 Task: Create new customer invoice with Date Opened: 31-May-23, Select Customer: Molly's Variety Store, Terms: Net 15. Make invoice entry for item-1 with Date: 31-May-23, Description: Ikem Collection Kafe Igbo Decadent Kolanut & Cocoa Herbal Tea
, Income Account: Income:Sales, Quantity: 1, Unit Price: 9.29, Sales Tax: Y, Sales Tax Included: Y, Tax Table: Sales Tax. Post Invoice with Post Date: 31-May-23, Post to Accounts: Assets:Accounts Receivable. Pay / Process Payment with Transaction Date: 14-Jun-23, Amount: 9.29, Transfer Account: Checking Account. Go to 'Print Invoice'. Save a pdf copy of the invoice.
Action: Mouse moved to (137, 23)
Screenshot: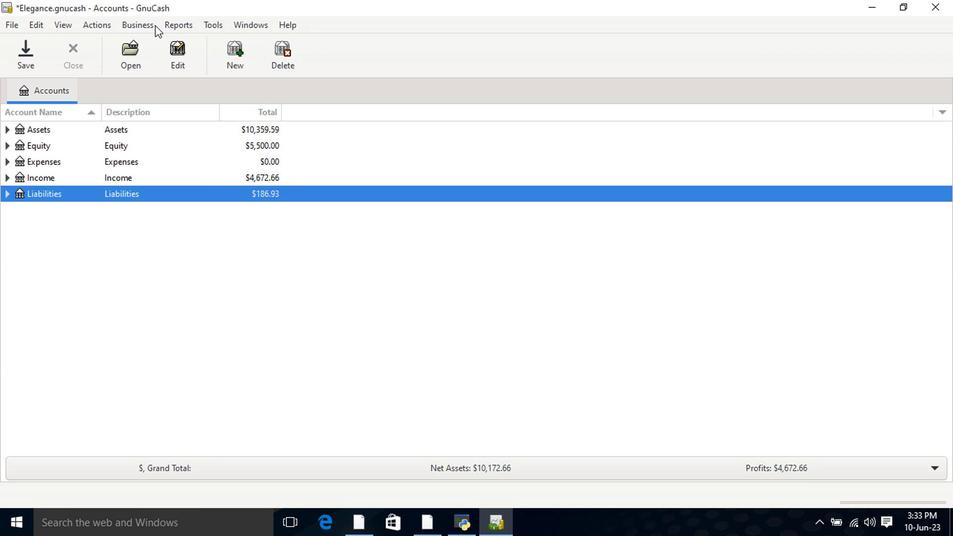 
Action: Mouse pressed left at (137, 23)
Screenshot: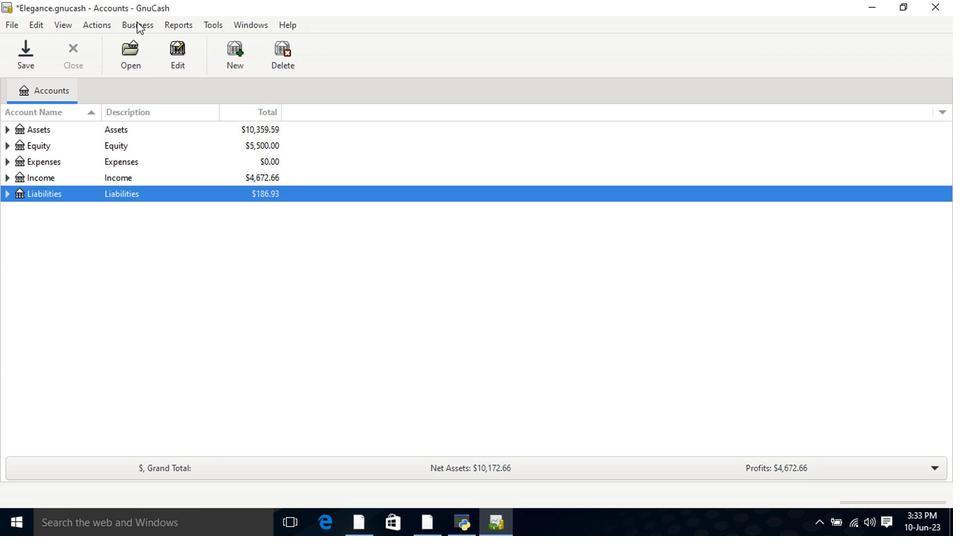 
Action: Mouse moved to (302, 96)
Screenshot: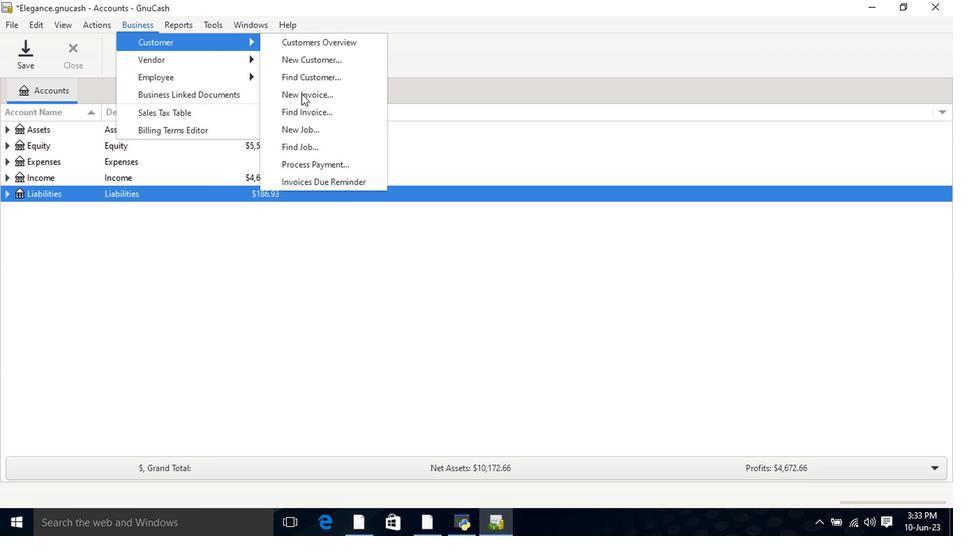 
Action: Mouse pressed left at (302, 96)
Screenshot: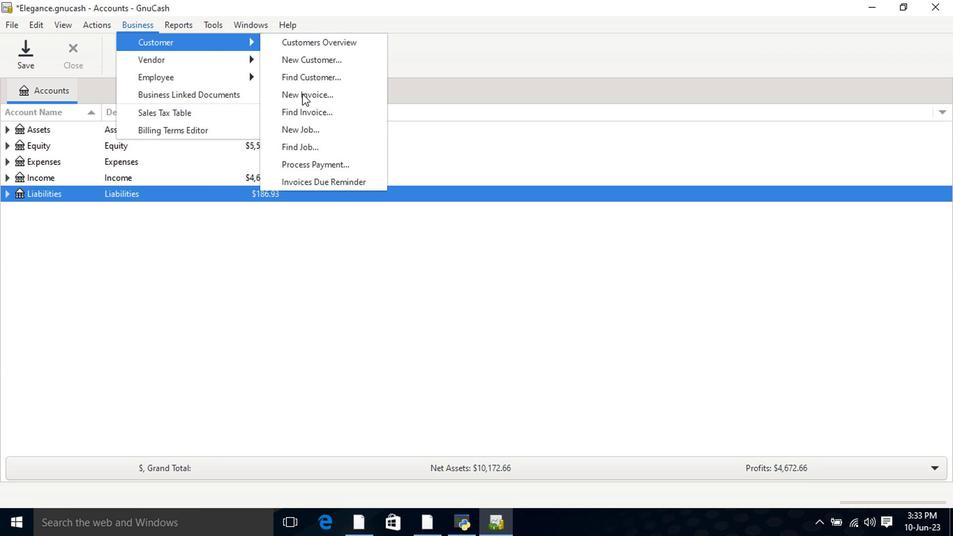 
Action: Mouse moved to (572, 217)
Screenshot: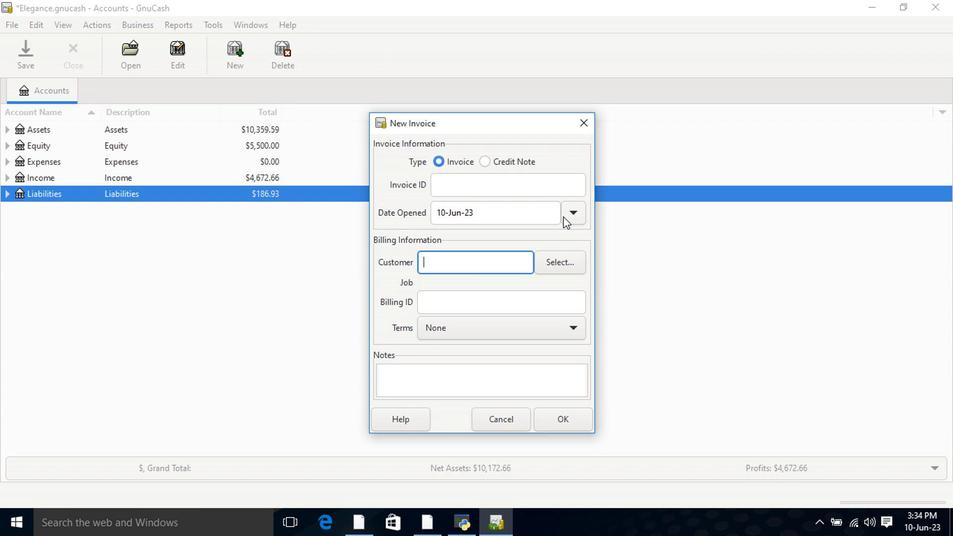 
Action: Mouse pressed left at (572, 217)
Screenshot: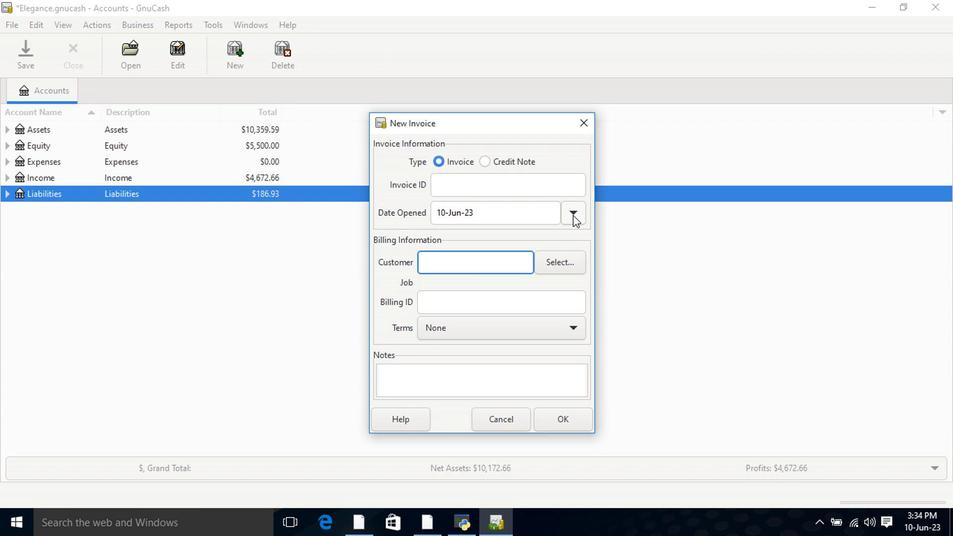 
Action: Mouse moved to (460, 233)
Screenshot: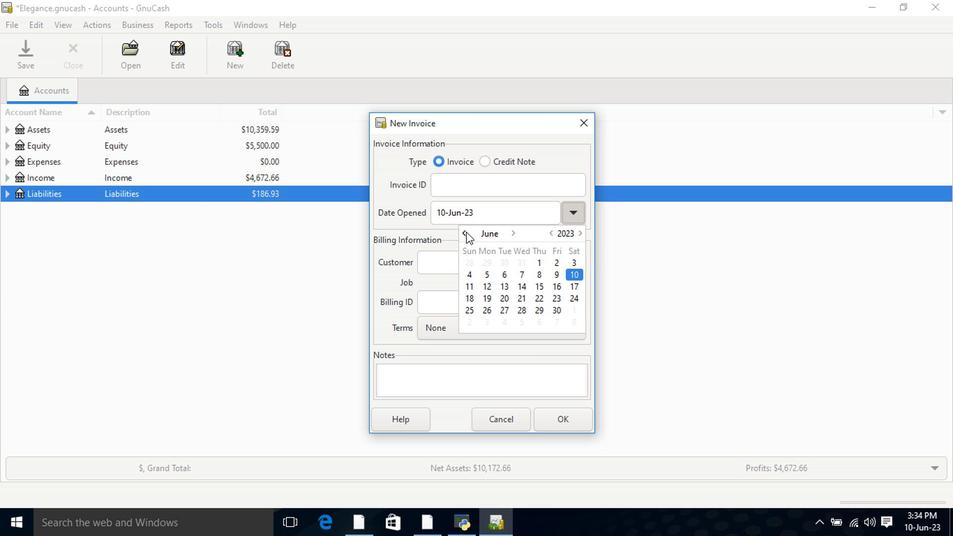 
Action: Mouse pressed left at (460, 233)
Screenshot: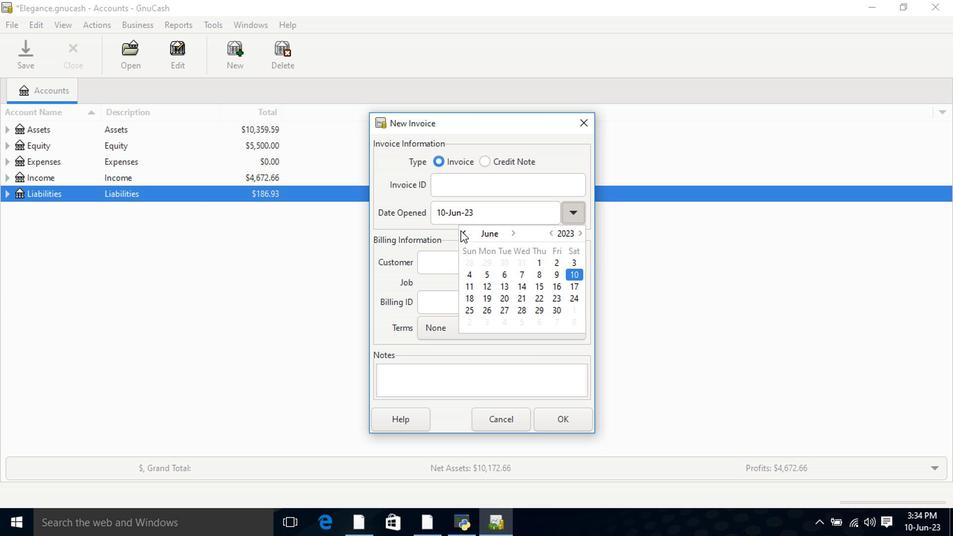 
Action: Mouse moved to (567, 212)
Screenshot: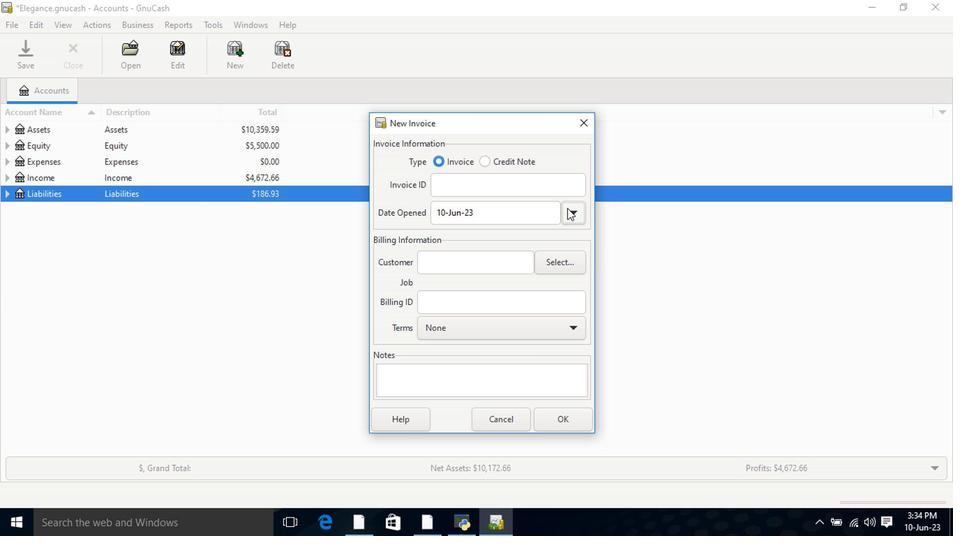 
Action: Mouse pressed left at (567, 212)
Screenshot: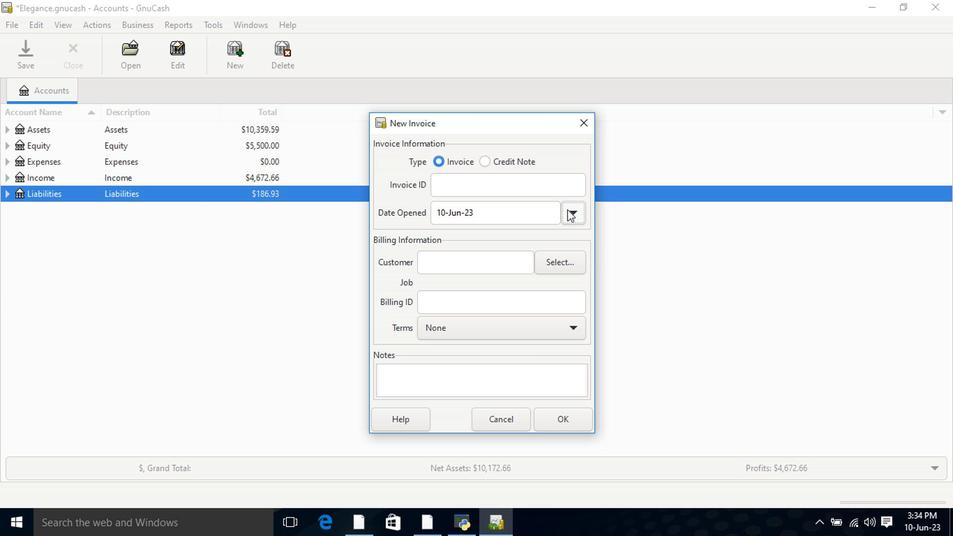 
Action: Mouse moved to (468, 239)
Screenshot: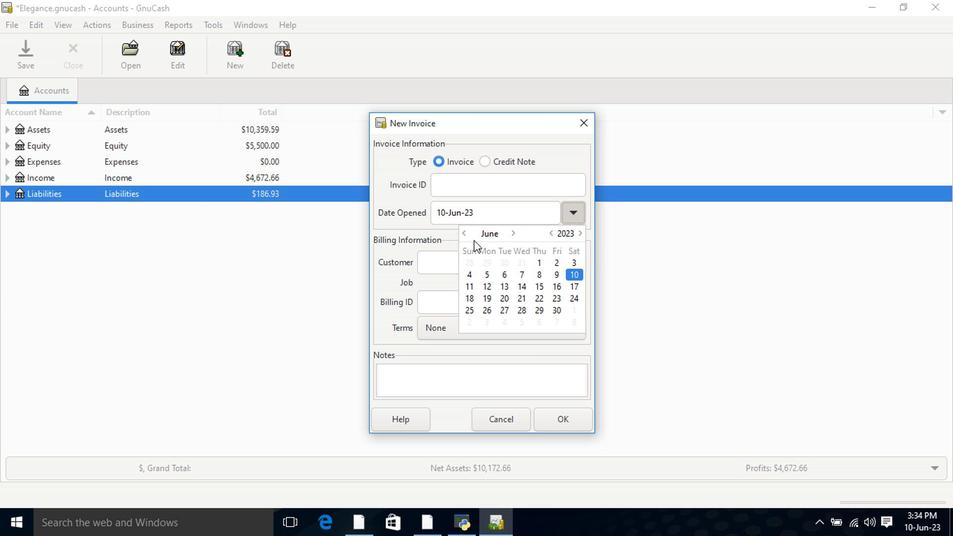 
Action: Mouse pressed left at (468, 239)
Screenshot: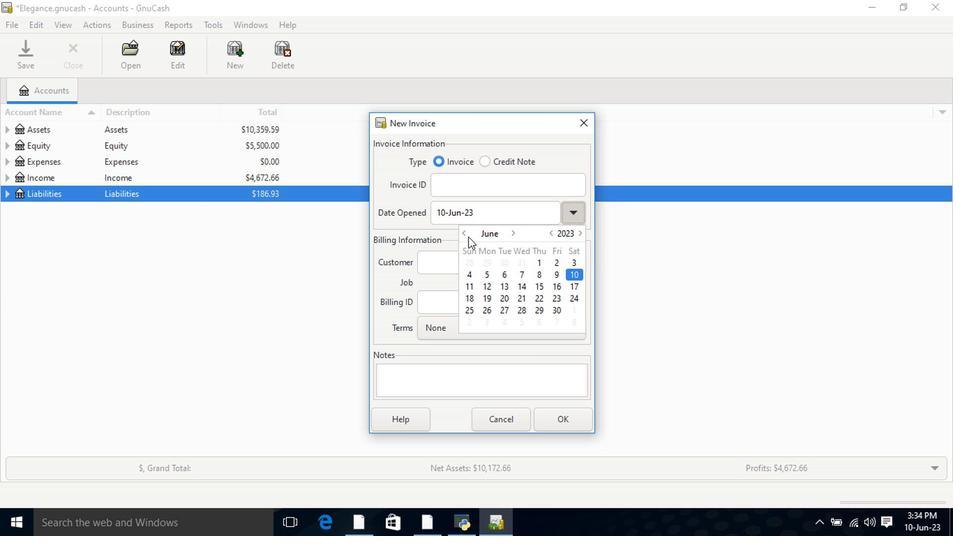 
Action: Mouse moved to (568, 217)
Screenshot: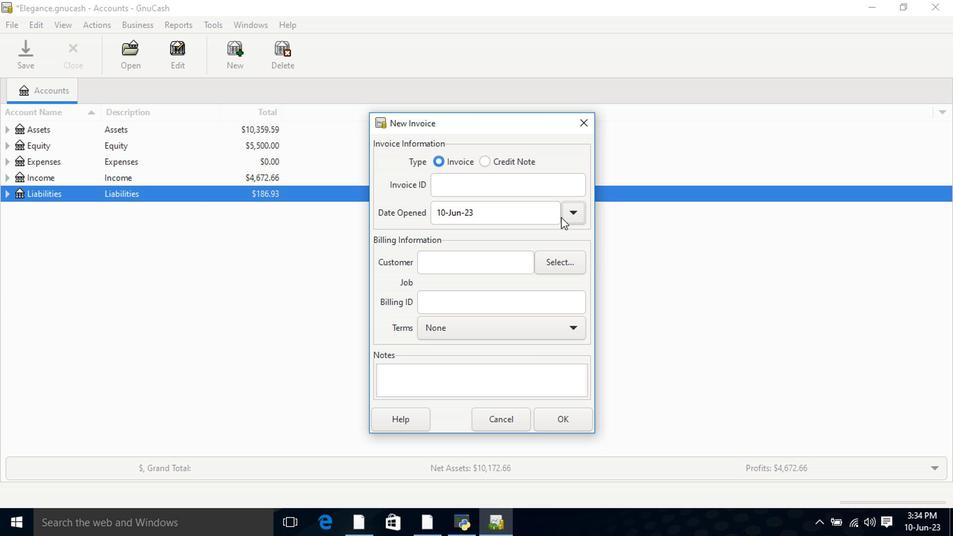 
Action: Mouse pressed left at (568, 217)
Screenshot: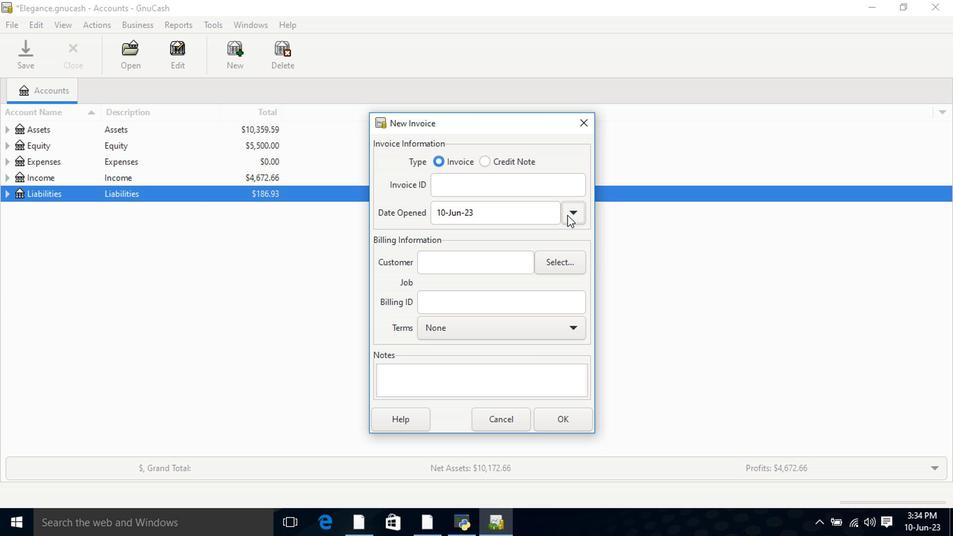 
Action: Mouse moved to (465, 239)
Screenshot: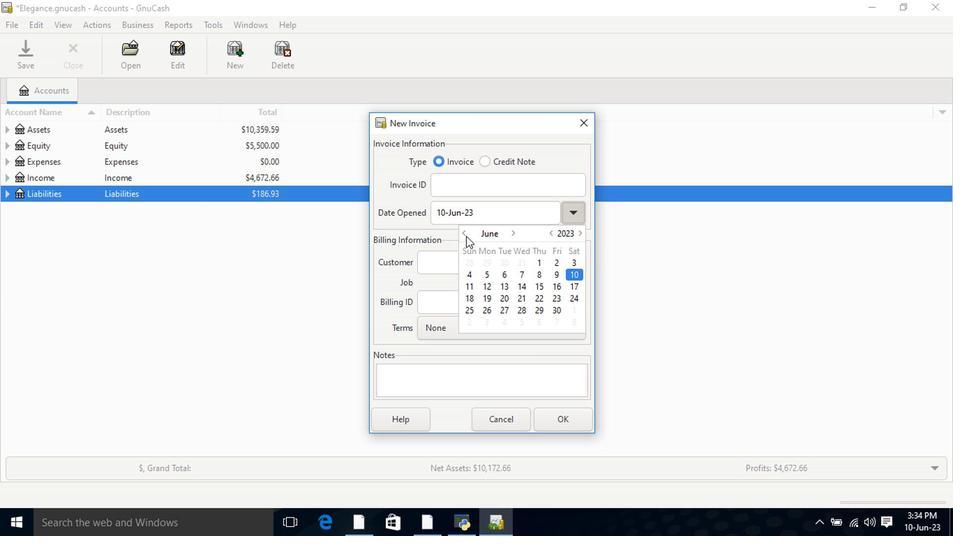 
Action: Mouse pressed left at (465, 239)
Screenshot: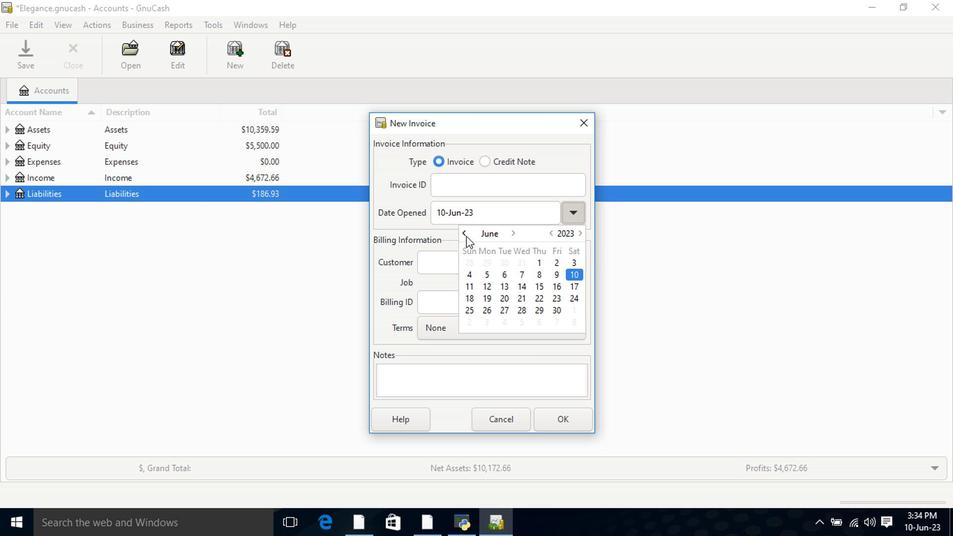 
Action: Mouse moved to (524, 315)
Screenshot: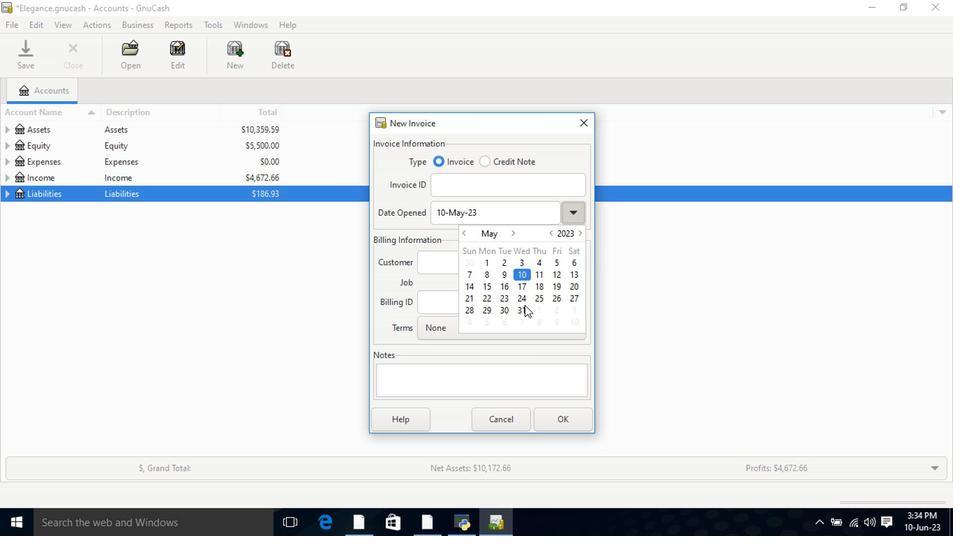 
Action: Mouse pressed left at (524, 315)
Screenshot: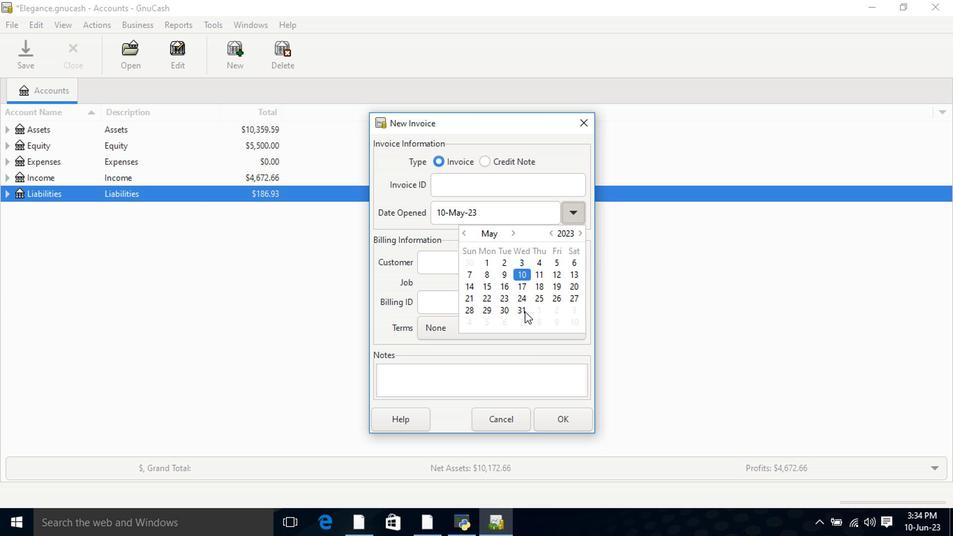 
Action: Mouse pressed left at (524, 315)
Screenshot: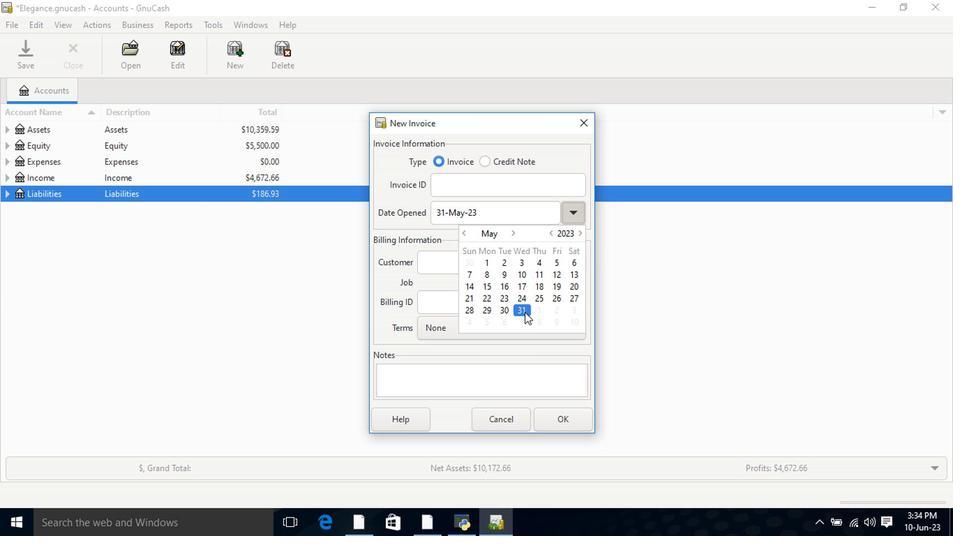 
Action: Mouse moved to (485, 275)
Screenshot: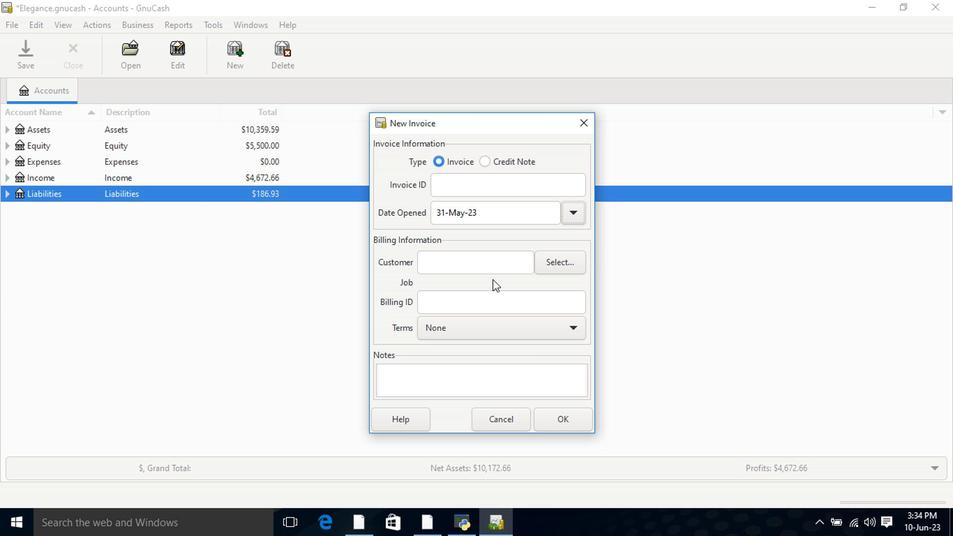 
Action: Mouse pressed left at (485, 275)
Screenshot: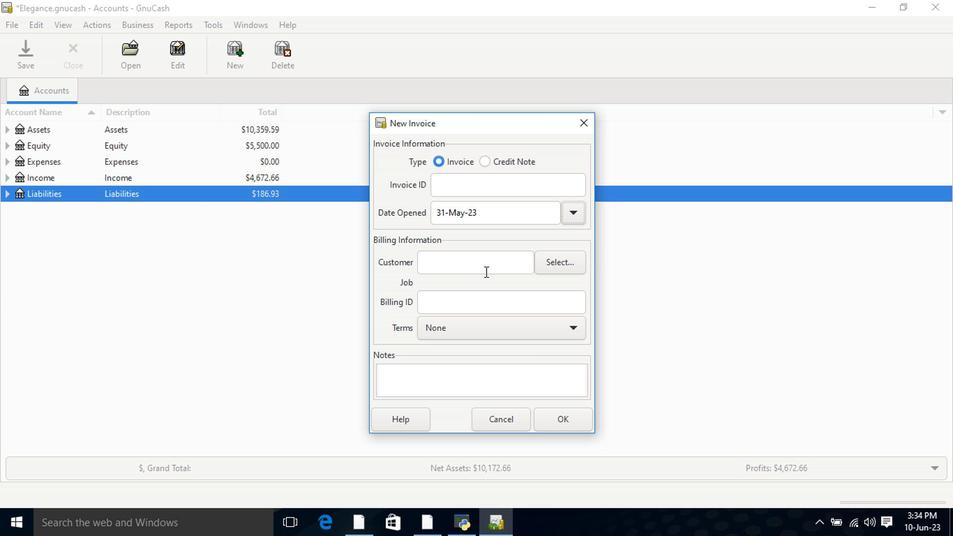 
Action: Key pressed <Key.shift>Mol
Screenshot: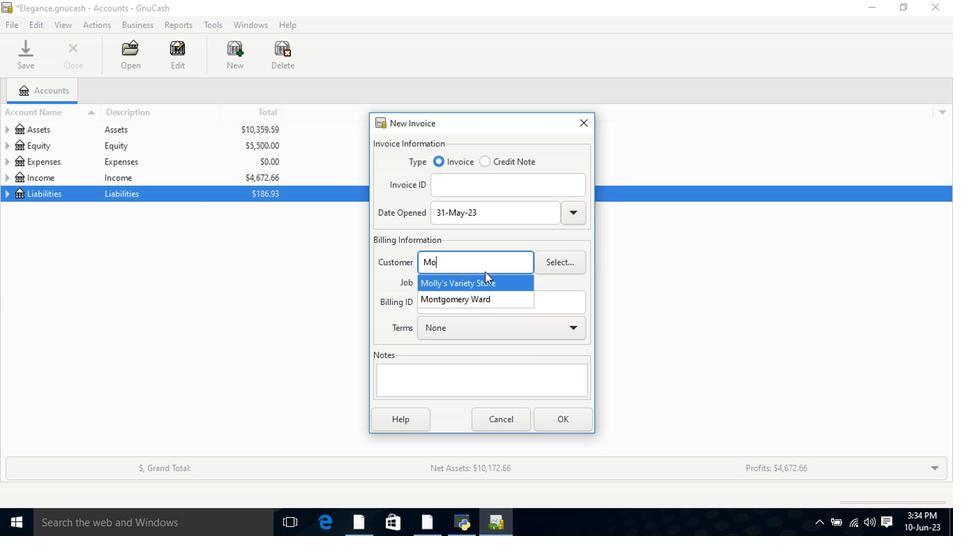 
Action: Mouse moved to (481, 281)
Screenshot: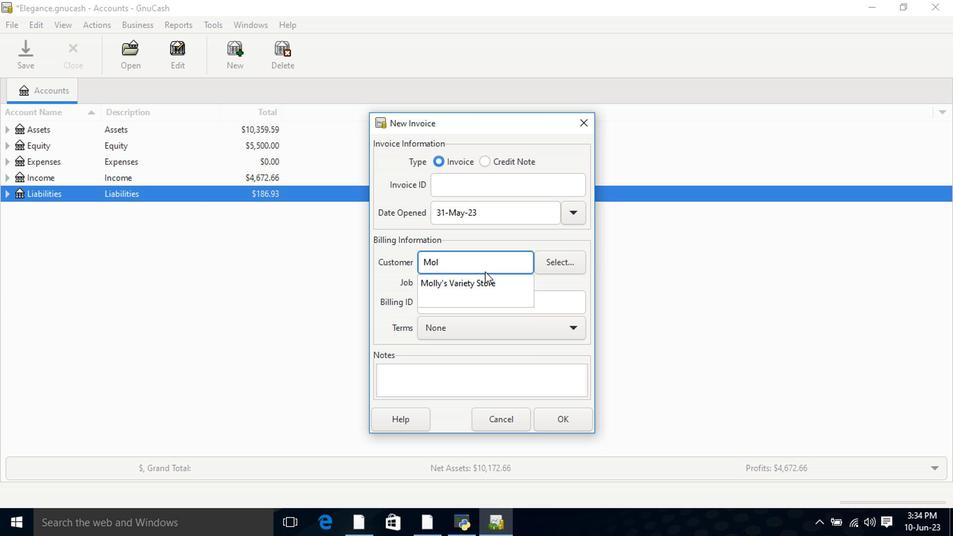 
Action: Mouse pressed left at (481, 281)
Screenshot: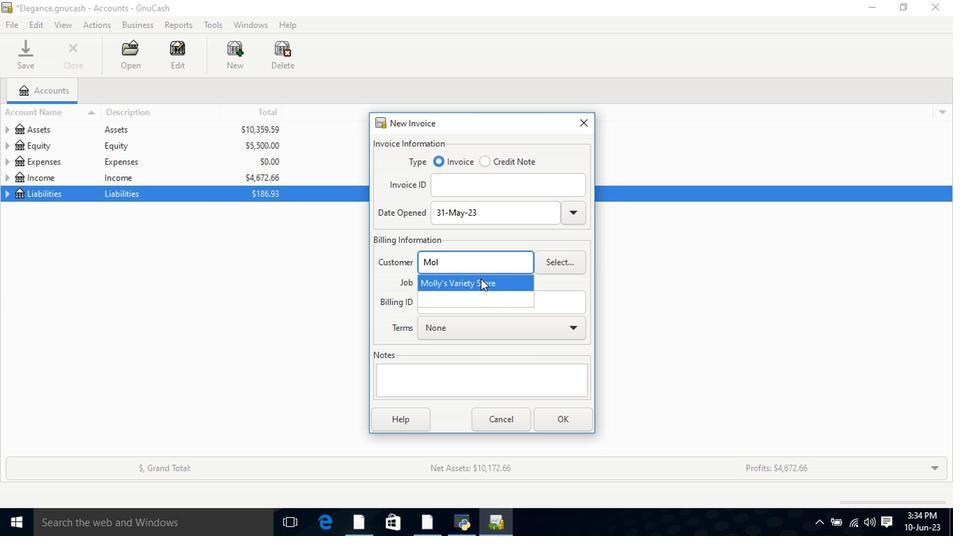 
Action: Mouse moved to (485, 340)
Screenshot: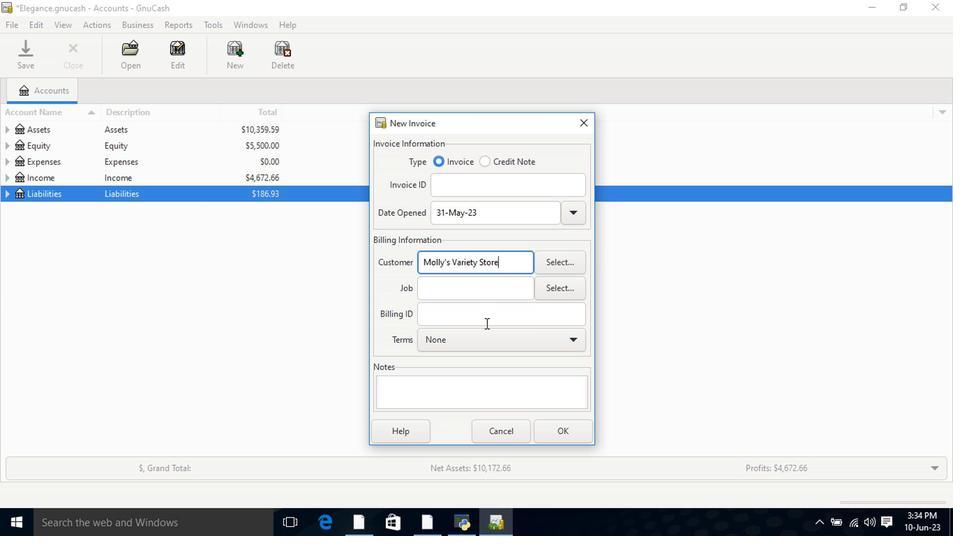 
Action: Mouse pressed left at (485, 340)
Screenshot: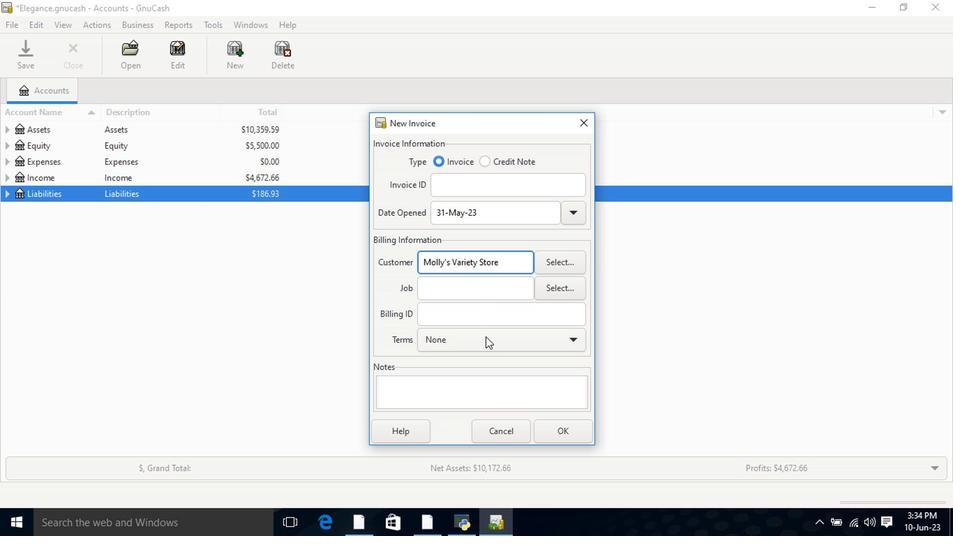 
Action: Mouse moved to (480, 372)
Screenshot: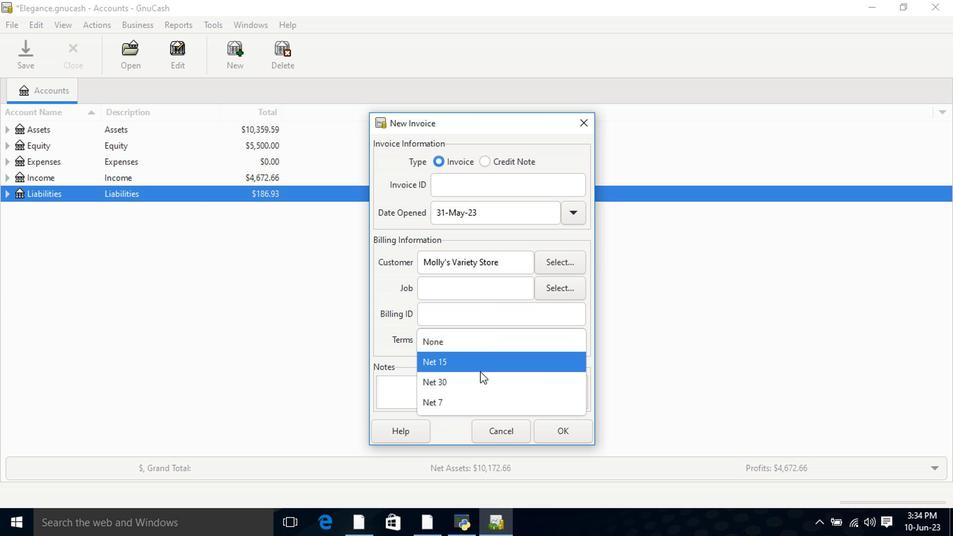 
Action: Mouse pressed left at (480, 372)
Screenshot: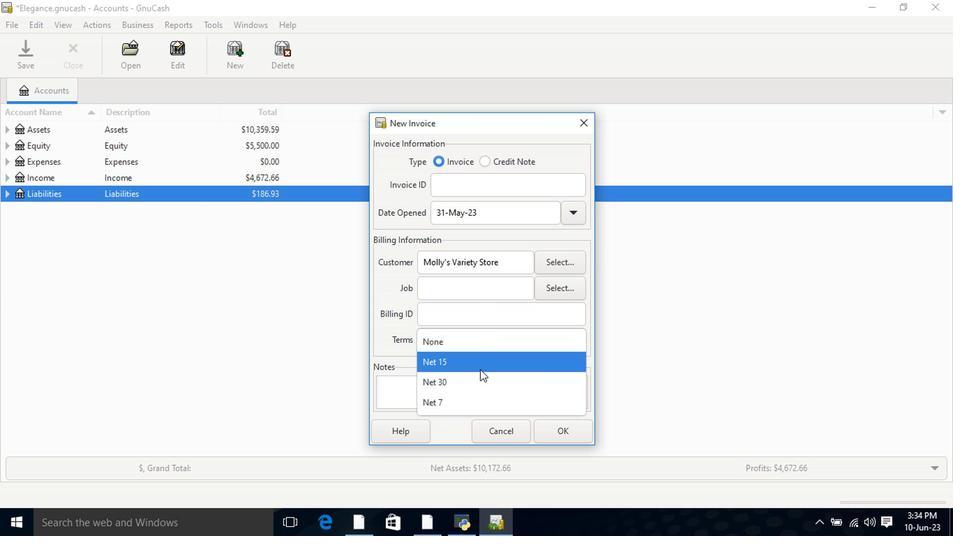 
Action: Mouse moved to (550, 433)
Screenshot: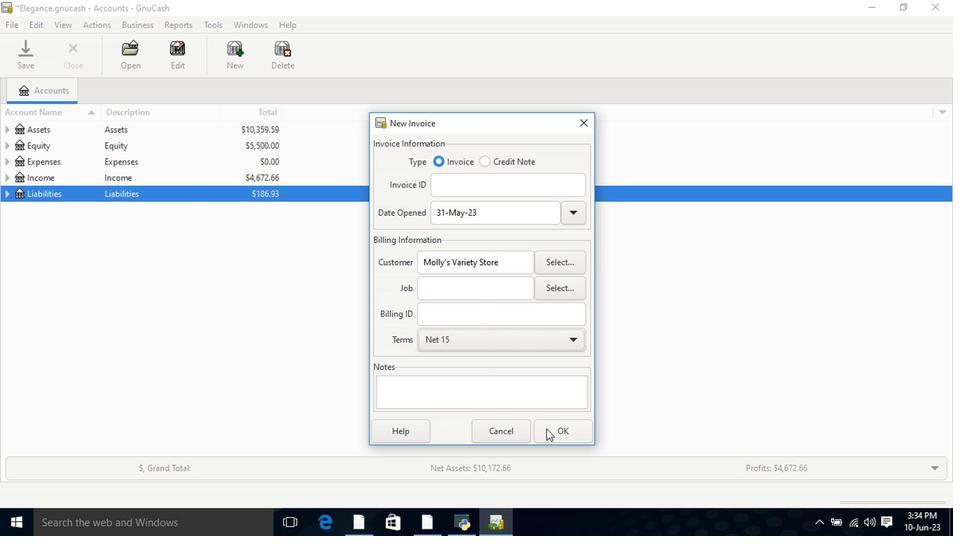 
Action: Mouse pressed left at (550, 433)
Screenshot: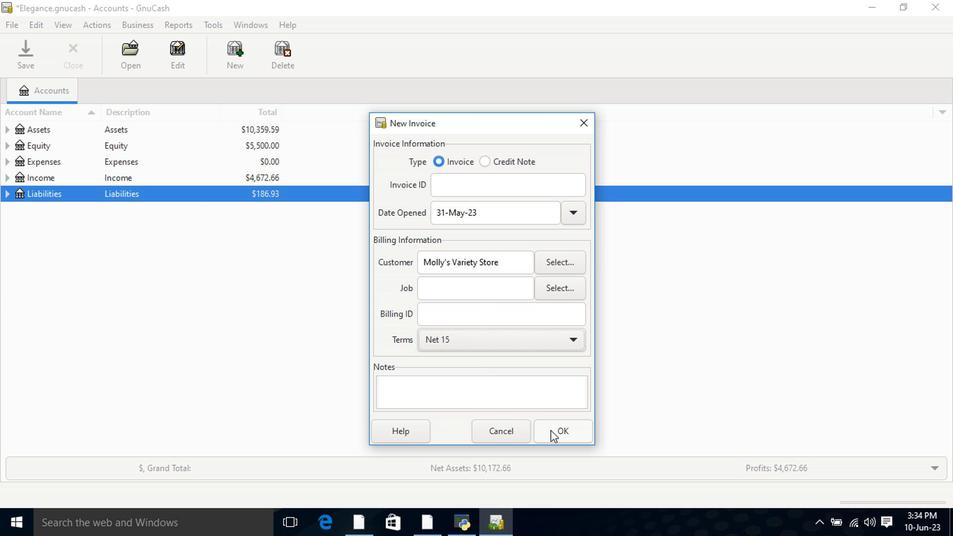 
Action: Mouse moved to (66, 275)
Screenshot: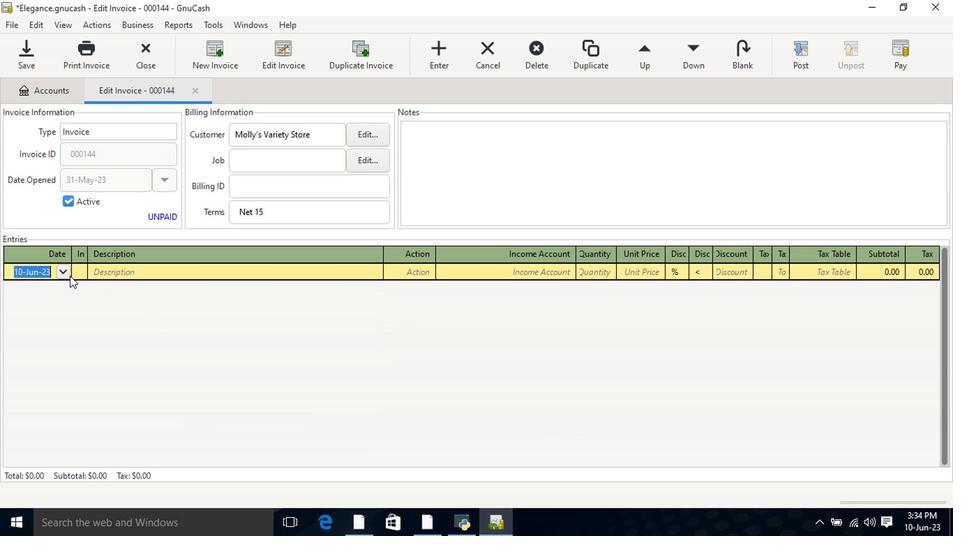 
Action: Mouse pressed left at (66, 275)
Screenshot: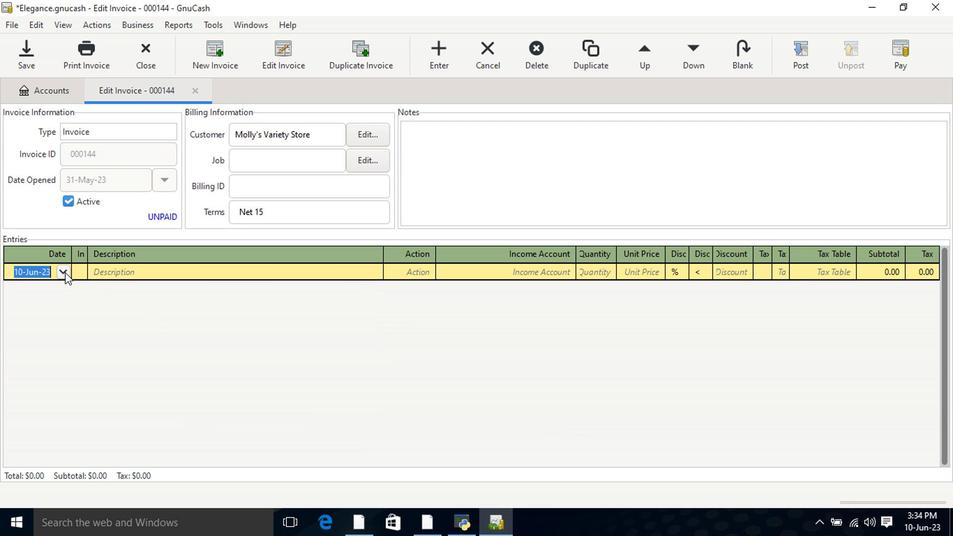 
Action: Mouse moved to (6, 292)
Screenshot: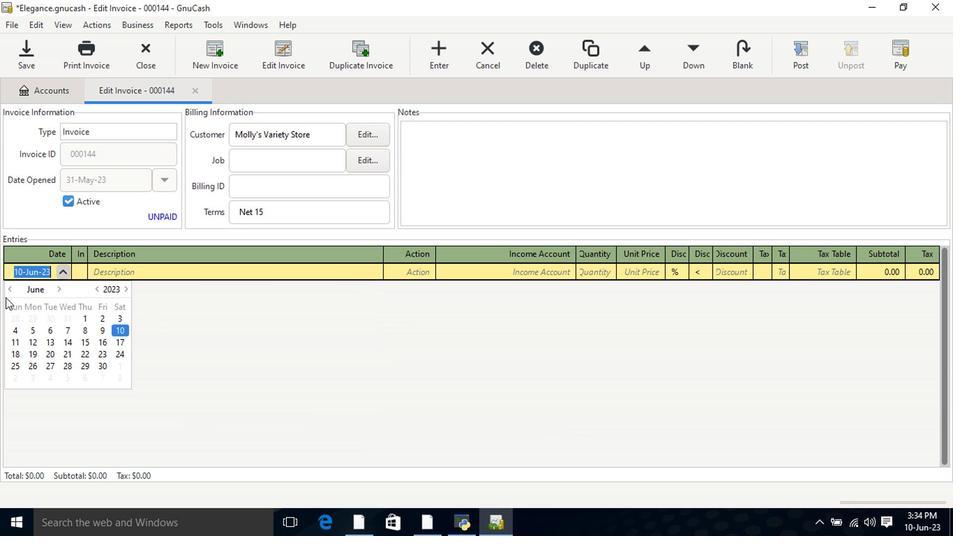 
Action: Mouse pressed left at (6, 292)
Screenshot: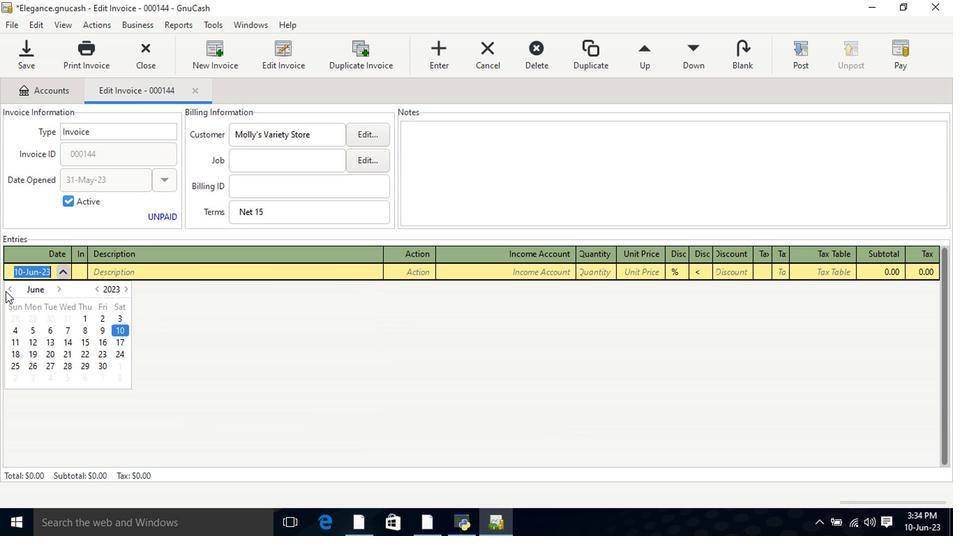 
Action: Mouse moved to (10, 292)
Screenshot: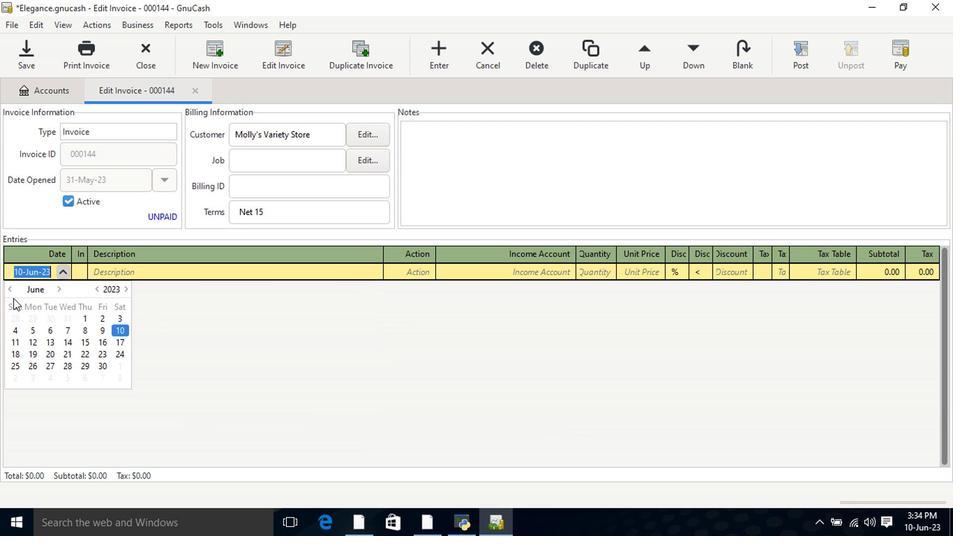 
Action: Mouse pressed left at (10, 292)
Screenshot: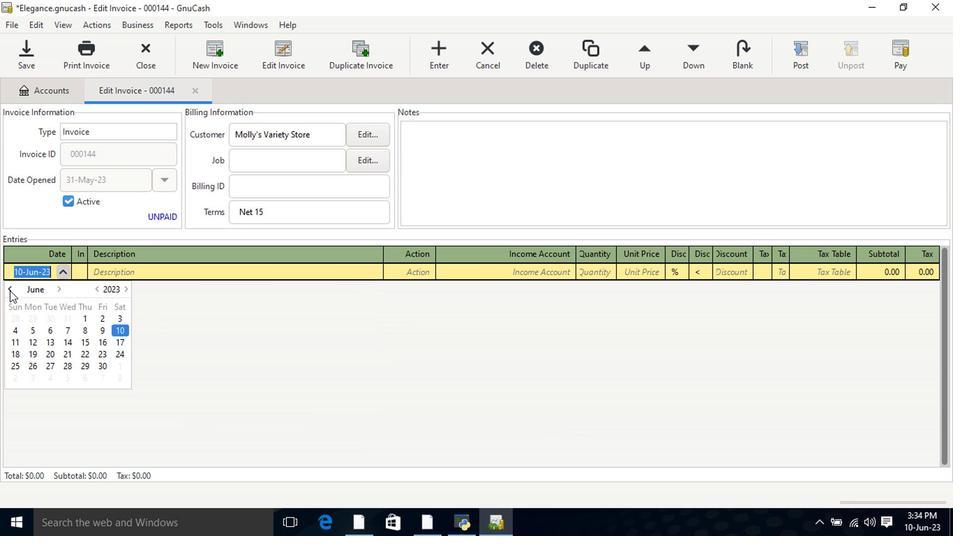 
Action: Mouse moved to (64, 368)
Screenshot: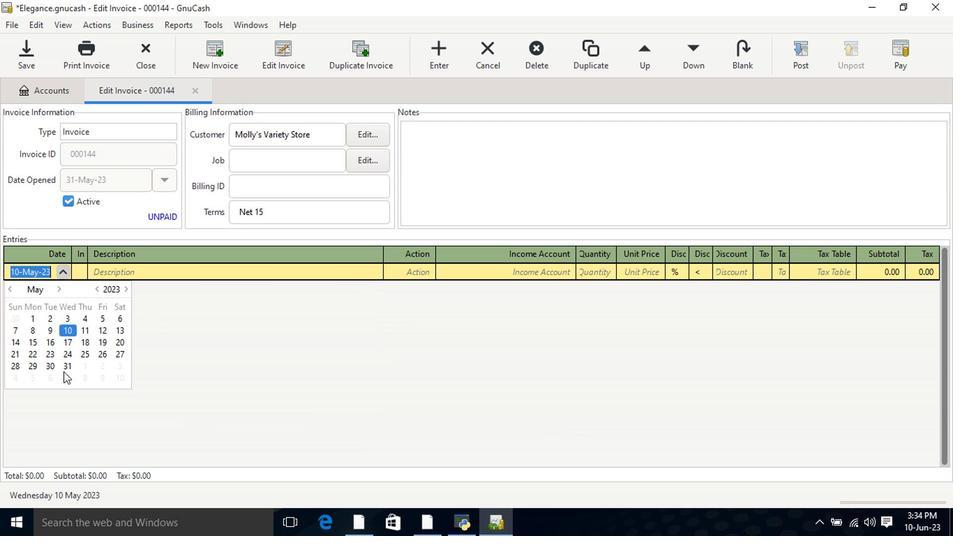 
Action: Mouse pressed left at (64, 368)
Screenshot: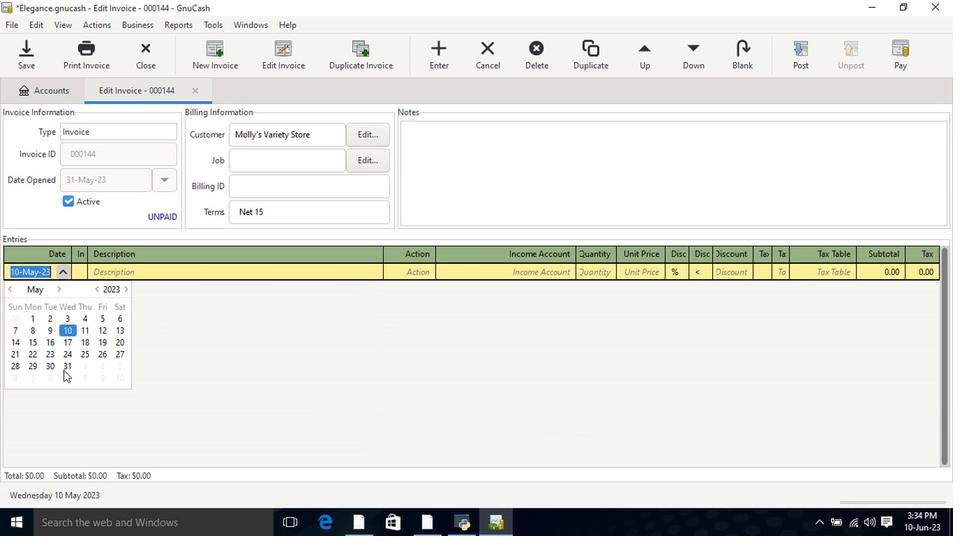 
Action: Mouse pressed left at (64, 368)
Screenshot: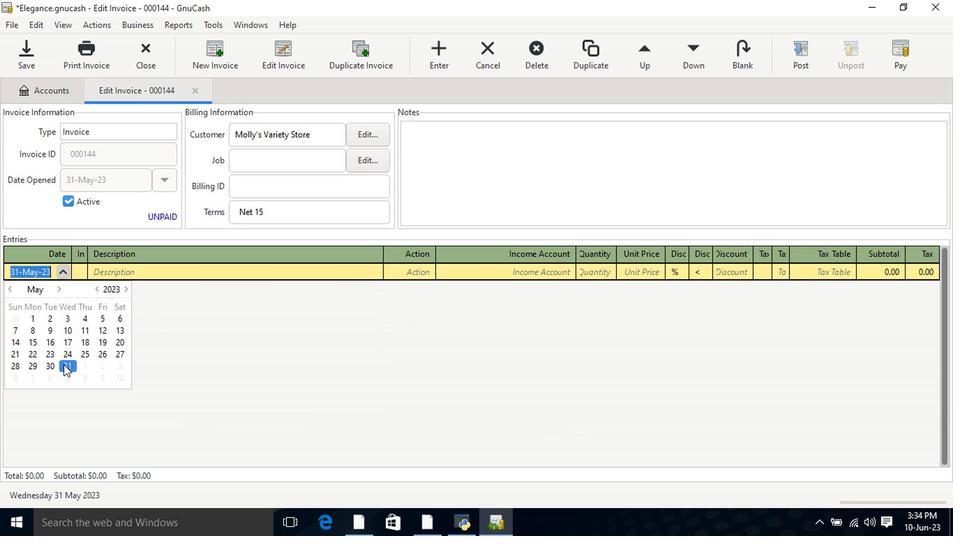 
Action: Mouse moved to (139, 268)
Screenshot: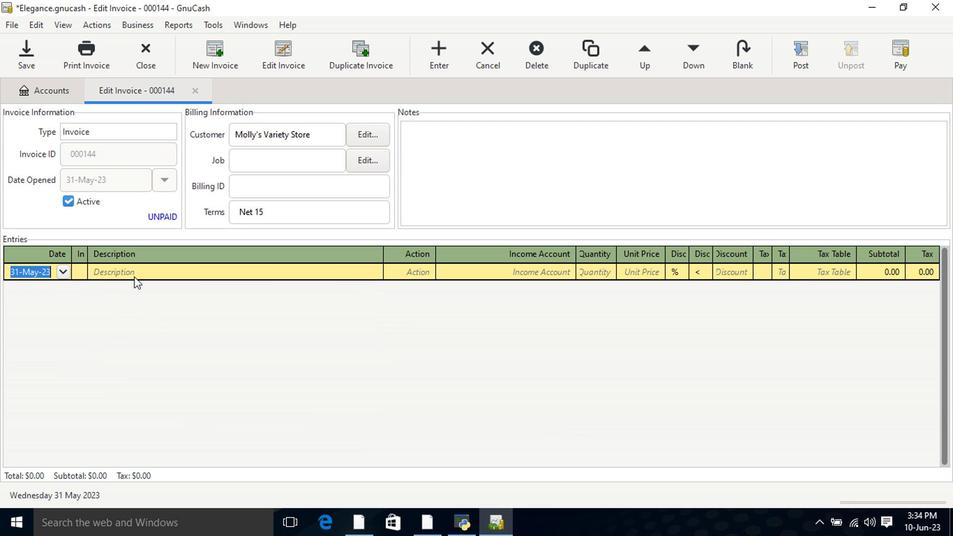 
Action: Mouse pressed left at (139, 268)
Screenshot: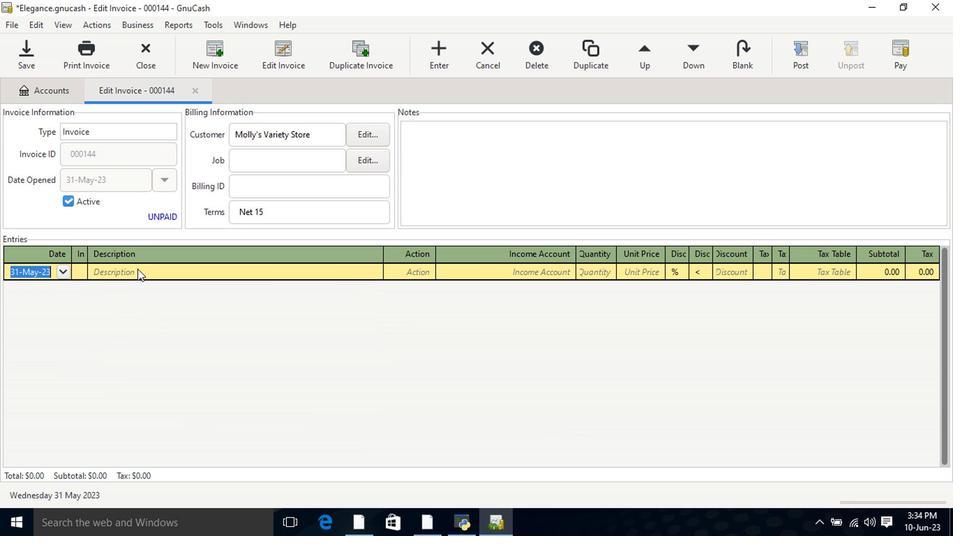 
Action: Mouse moved to (141, 274)
Screenshot: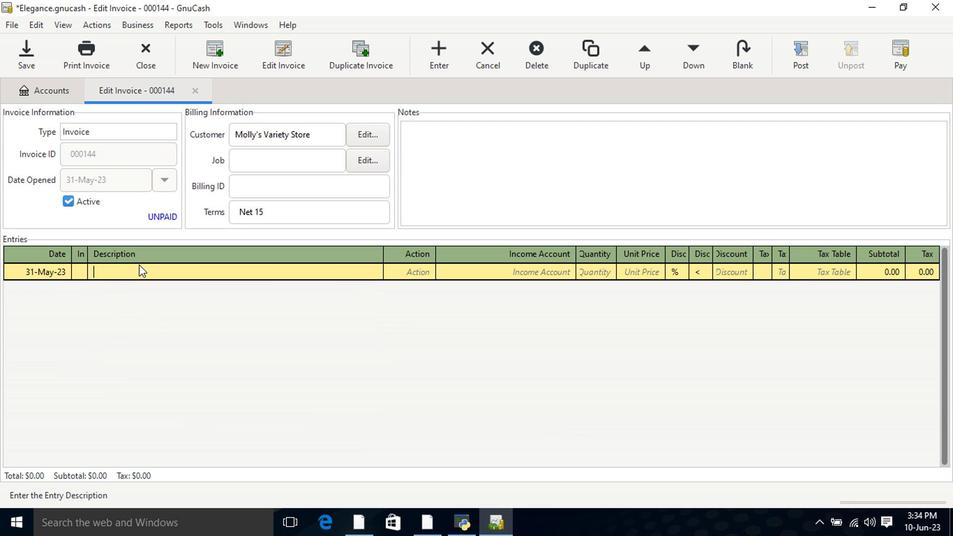 
Action: Key pressed <Key.shift>Ikem<Key.space><Key.shift>Collection<Key.space><Key.shift><Key.shift><Key.shift><Key.shift><Key.shift><Key.shift><Key.shift>k<Key.right><Key.tab><Key.tab>9.29<Key.tab>
Screenshot: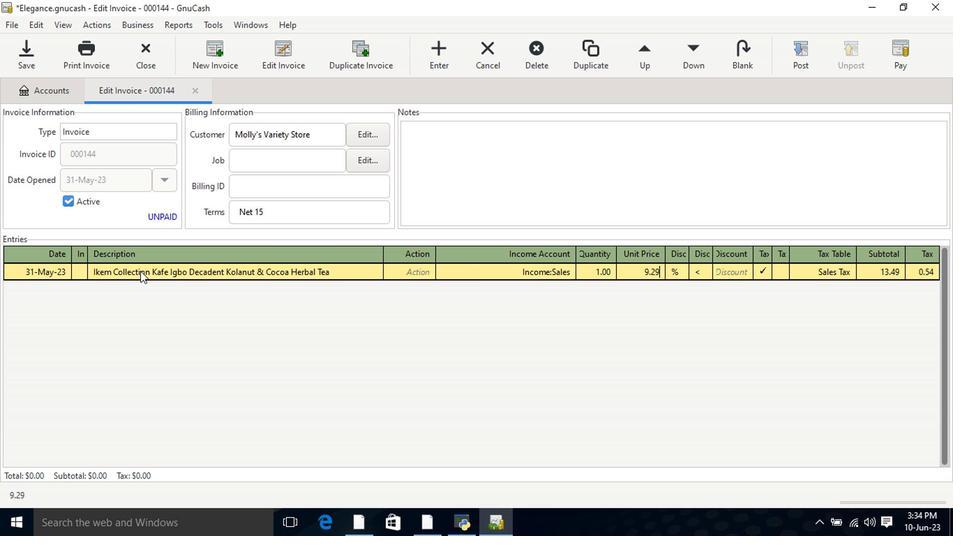 
Action: Mouse moved to (781, 277)
Screenshot: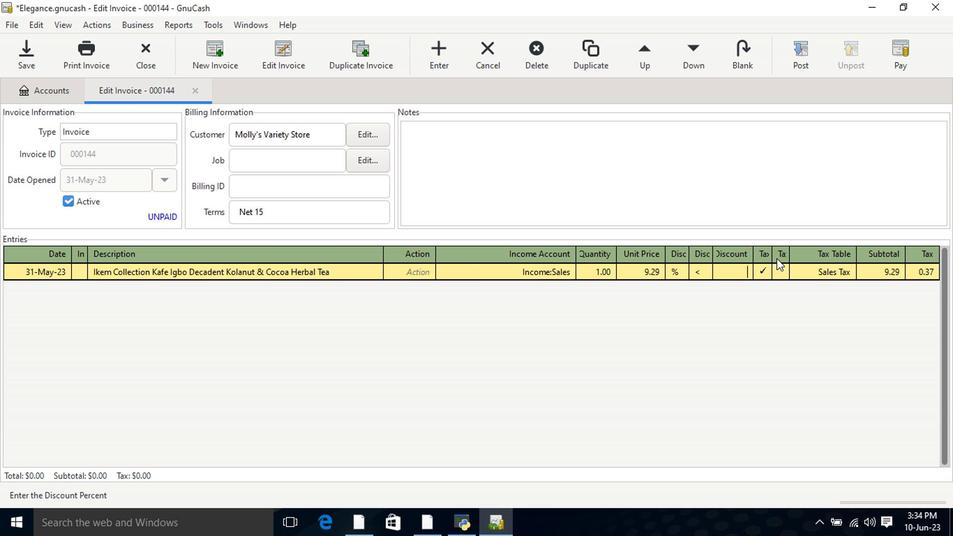 
Action: Mouse pressed left at (781, 277)
Screenshot: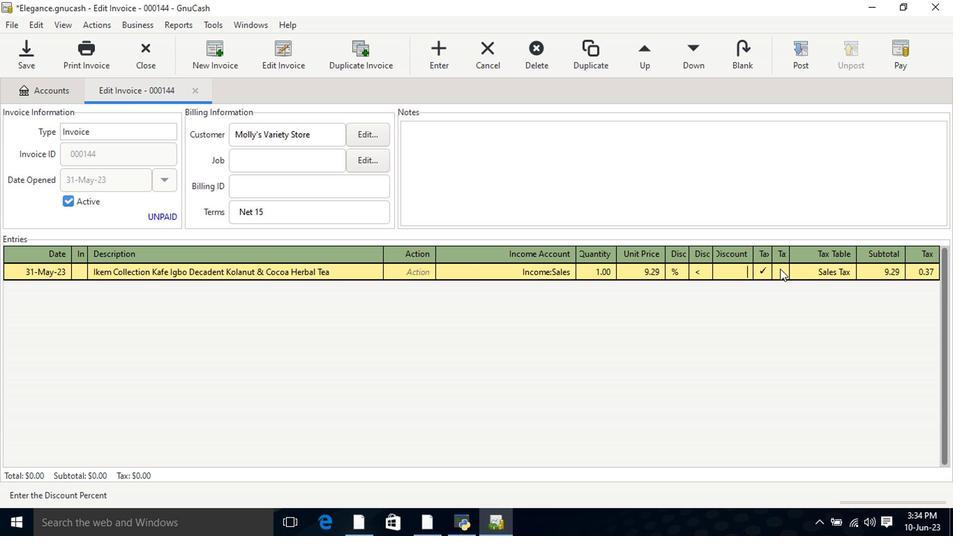 
Action: Mouse moved to (828, 275)
Screenshot: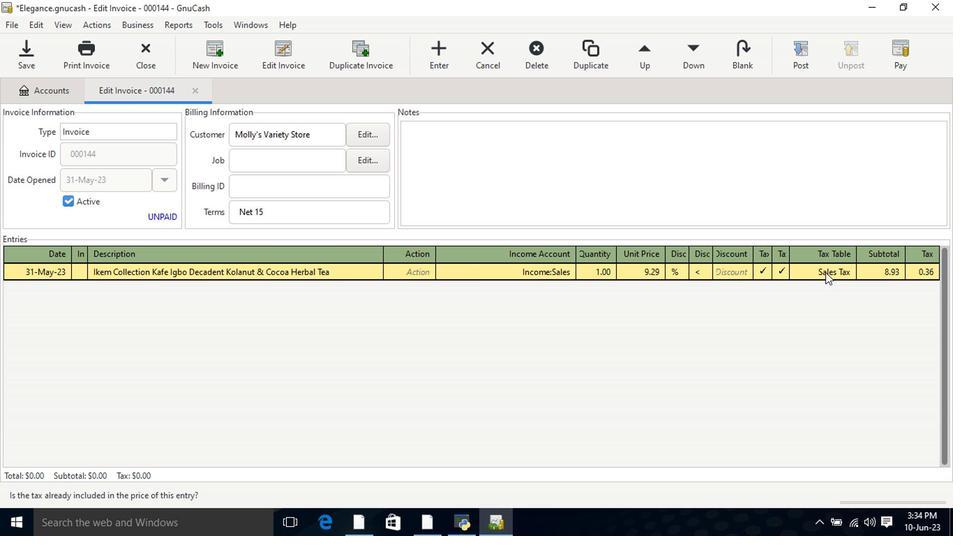 
Action: Key pressed <Key.tab><Key.tab>
Screenshot: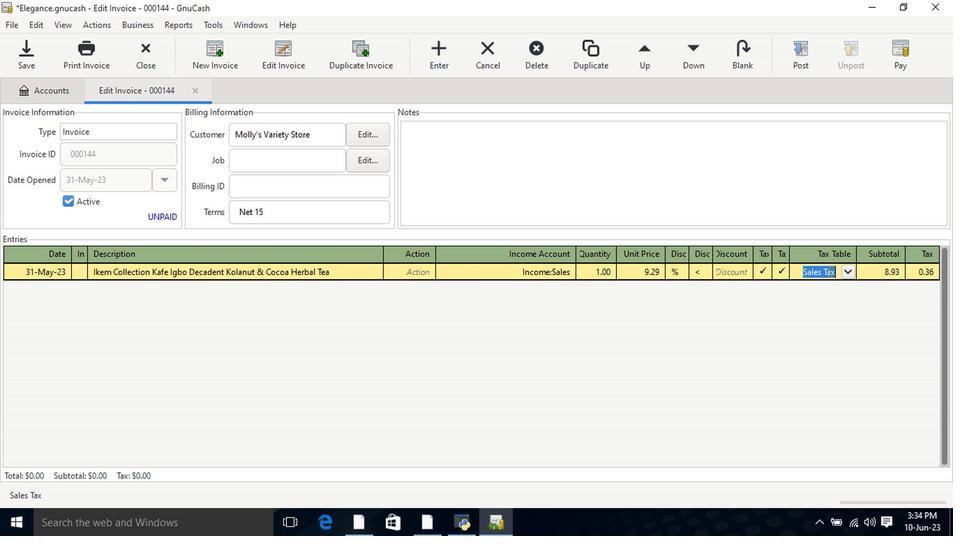 
Action: Mouse moved to (809, 60)
Screenshot: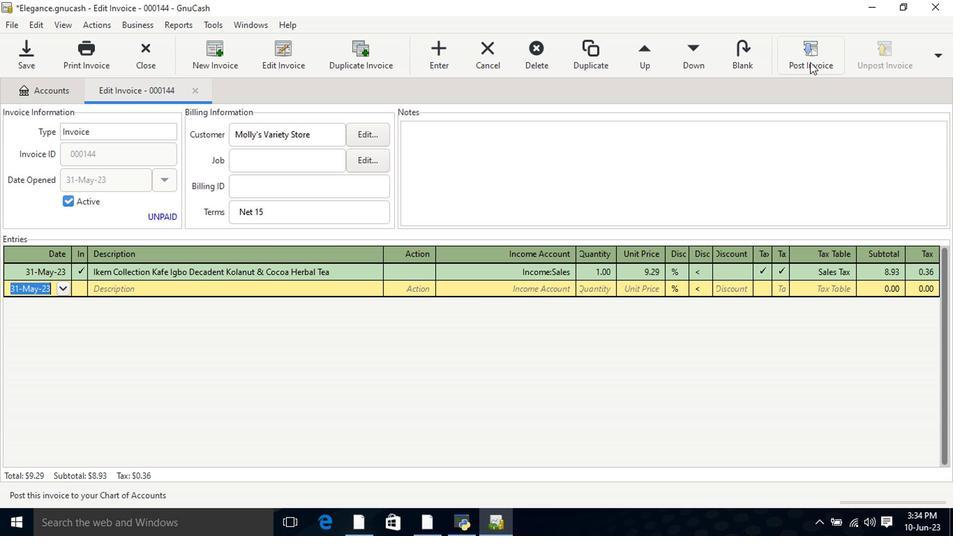 
Action: Mouse pressed left at (809, 60)
Screenshot: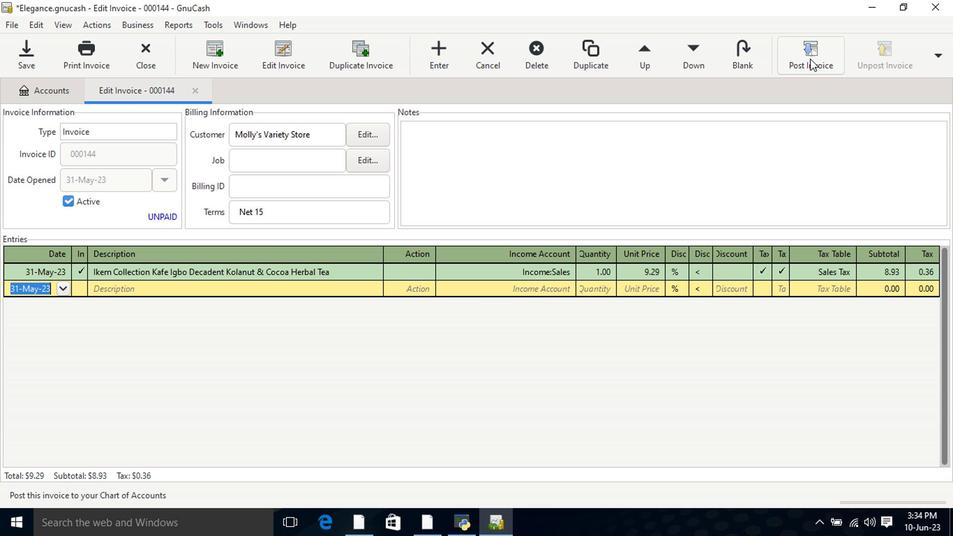 
Action: Mouse moved to (598, 233)
Screenshot: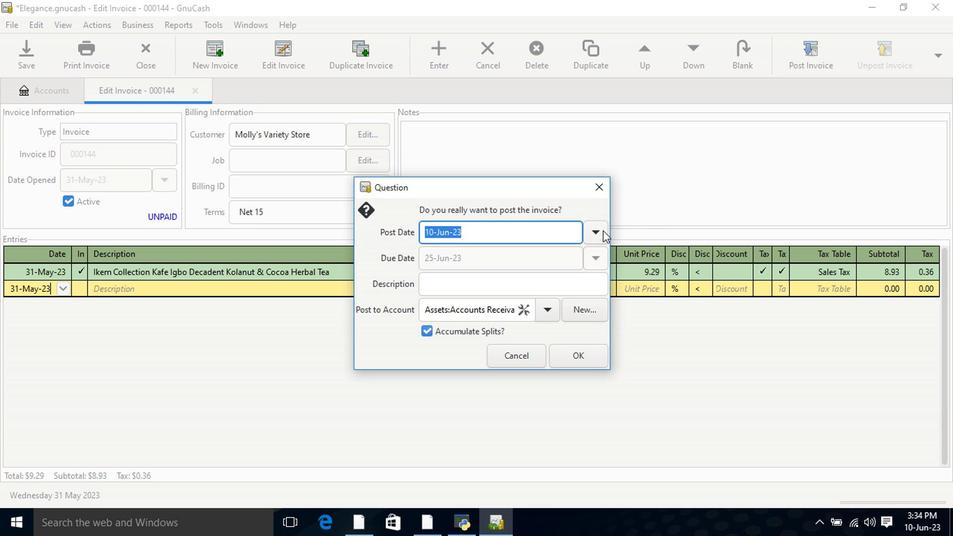
Action: Mouse pressed left at (598, 233)
Screenshot: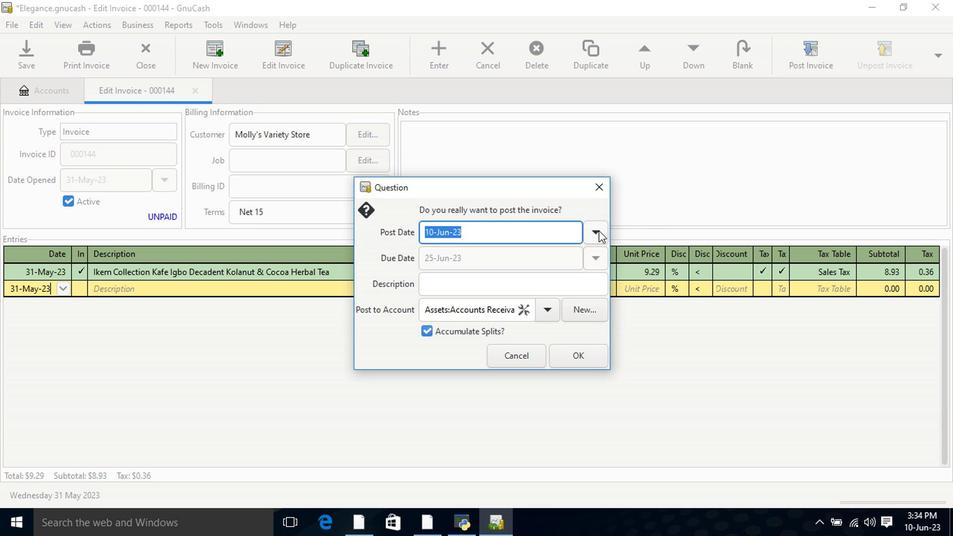 
Action: Mouse moved to (484, 257)
Screenshot: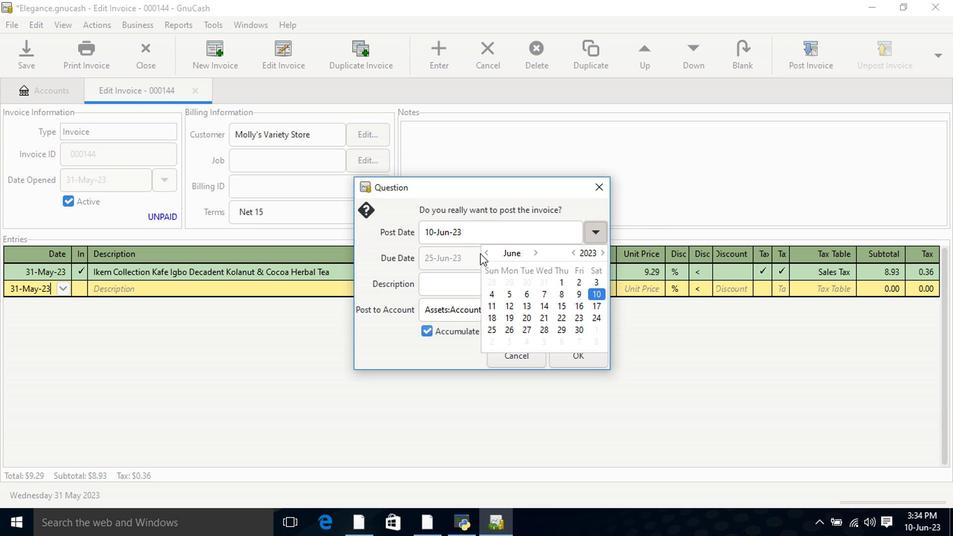 
Action: Mouse pressed left at (484, 257)
Screenshot: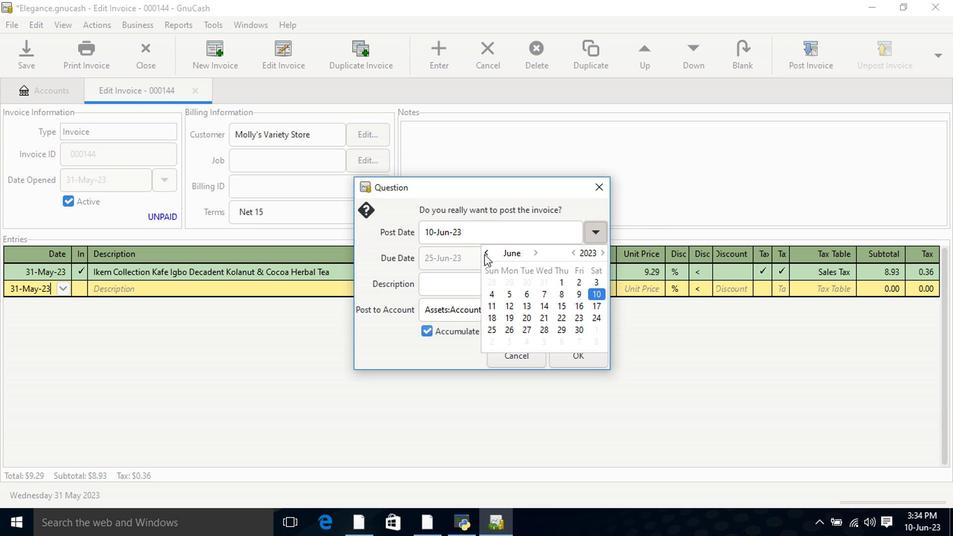 
Action: Mouse moved to (541, 333)
Screenshot: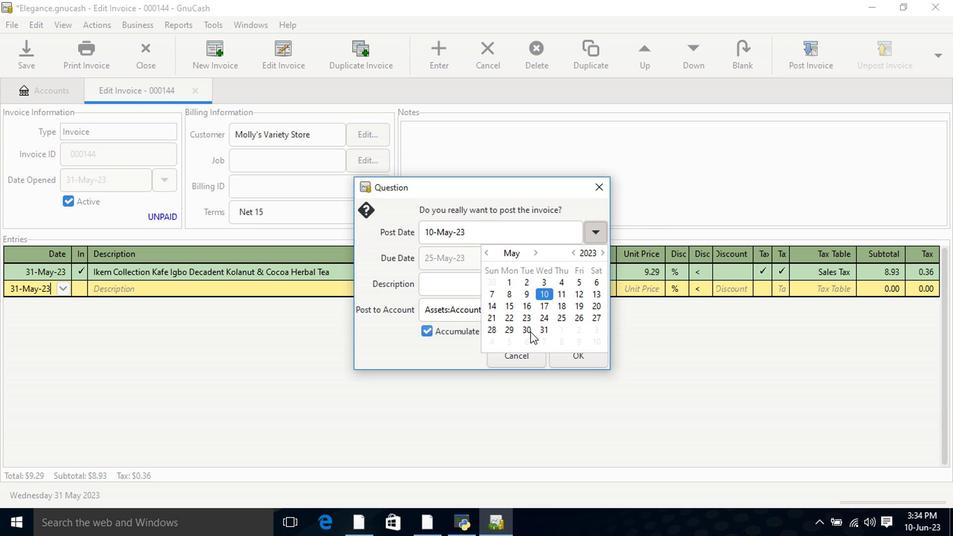 
Action: Mouse pressed left at (541, 333)
Screenshot: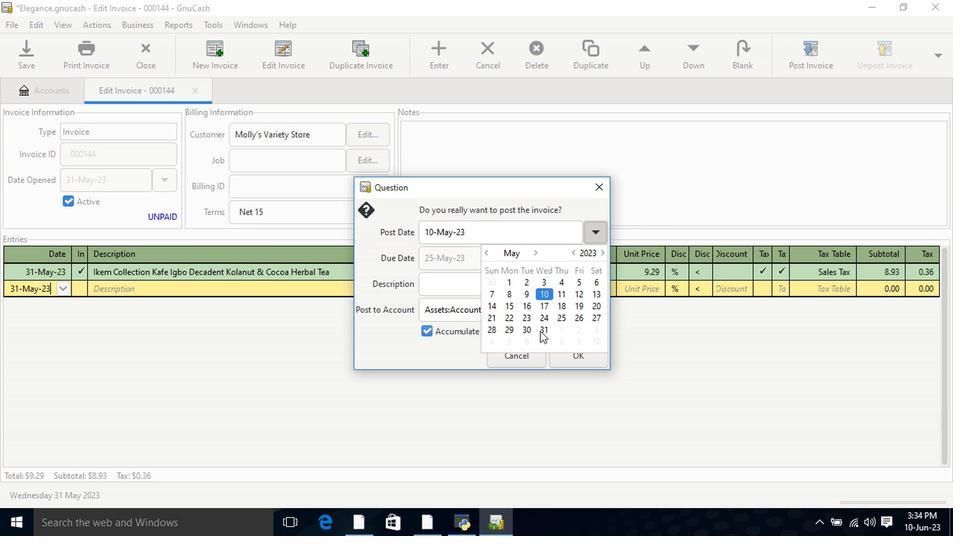 
Action: Mouse pressed left at (541, 333)
Screenshot: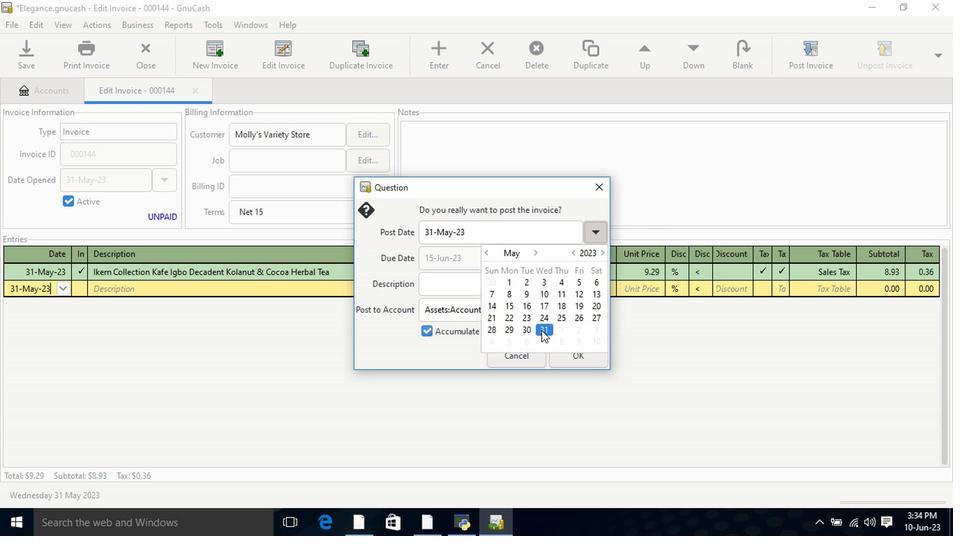
Action: Mouse moved to (560, 355)
Screenshot: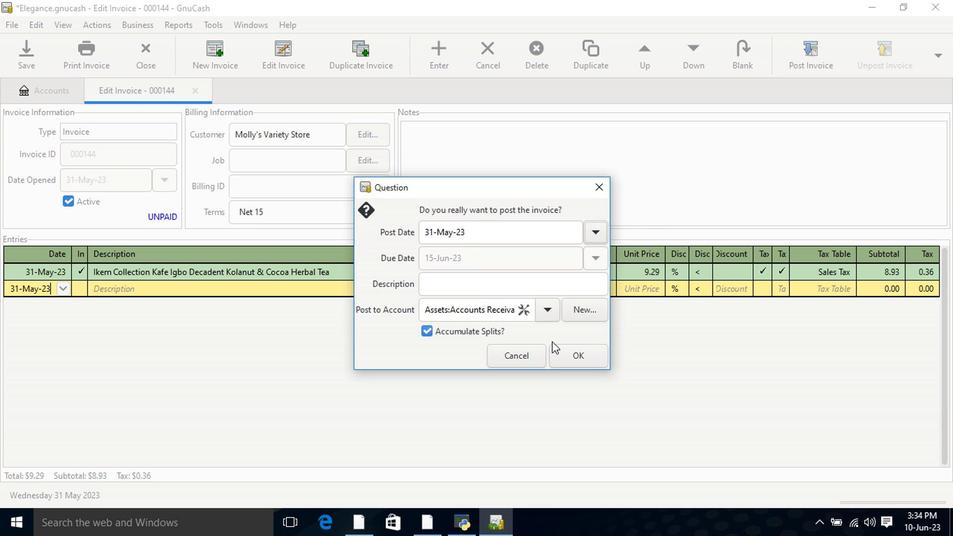 
Action: Mouse pressed left at (560, 355)
Screenshot: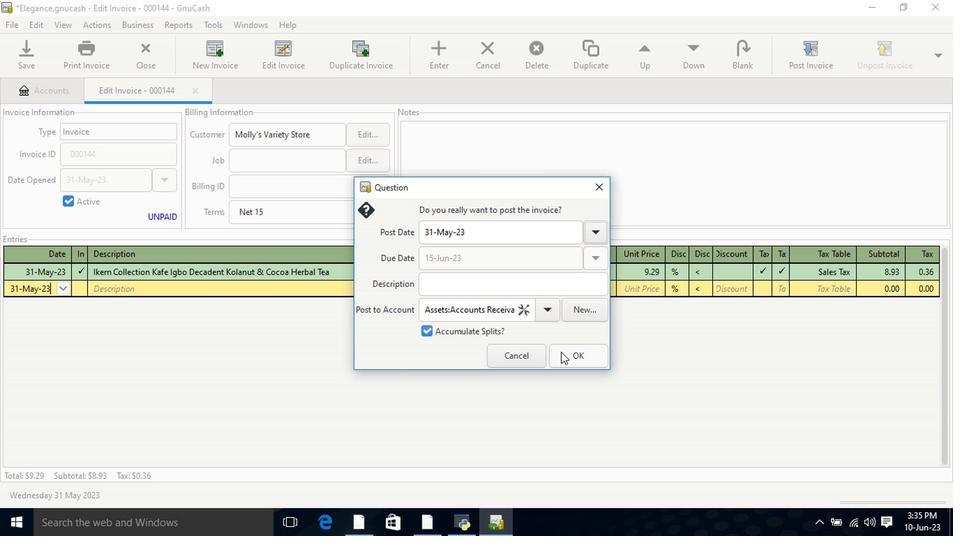 
Action: Mouse moved to (903, 63)
Screenshot: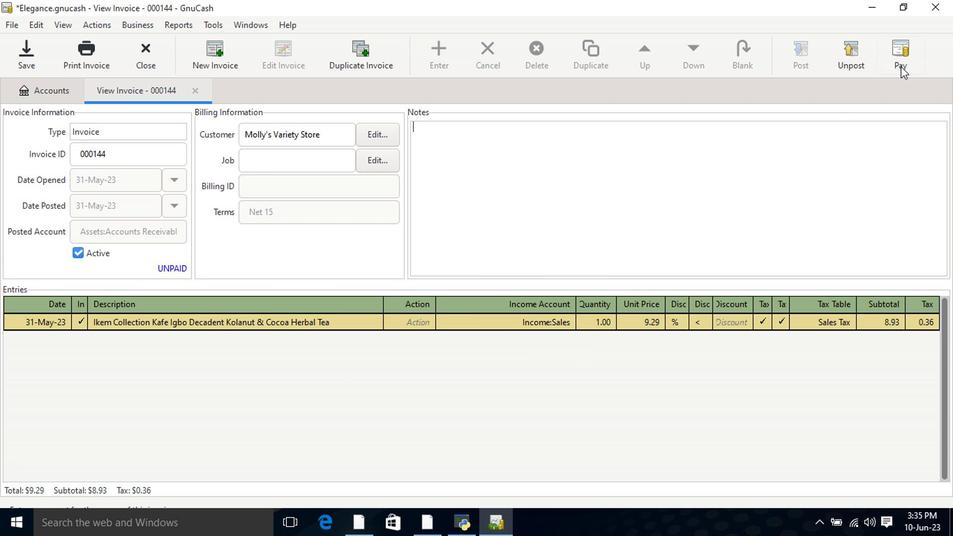 
Action: Mouse pressed left at (903, 63)
Screenshot: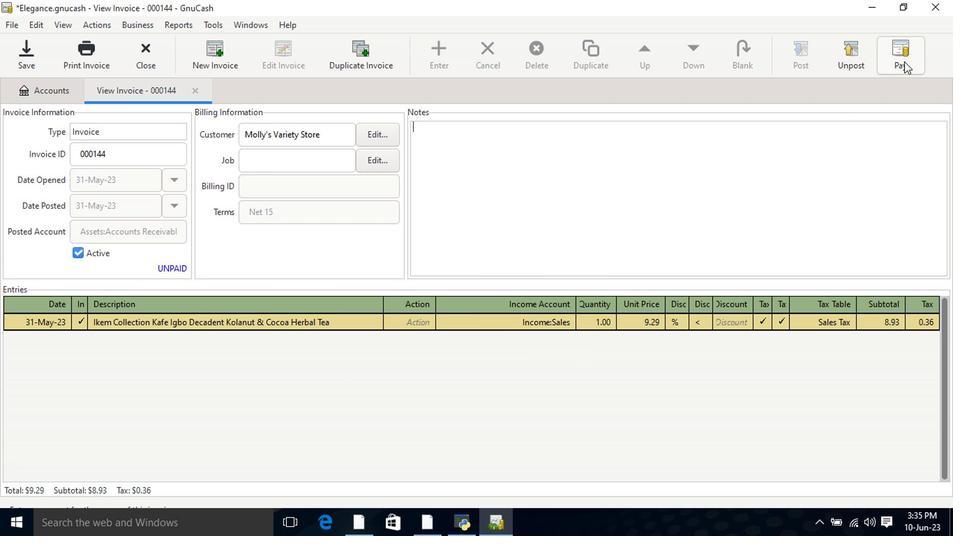 
Action: Mouse moved to (426, 282)
Screenshot: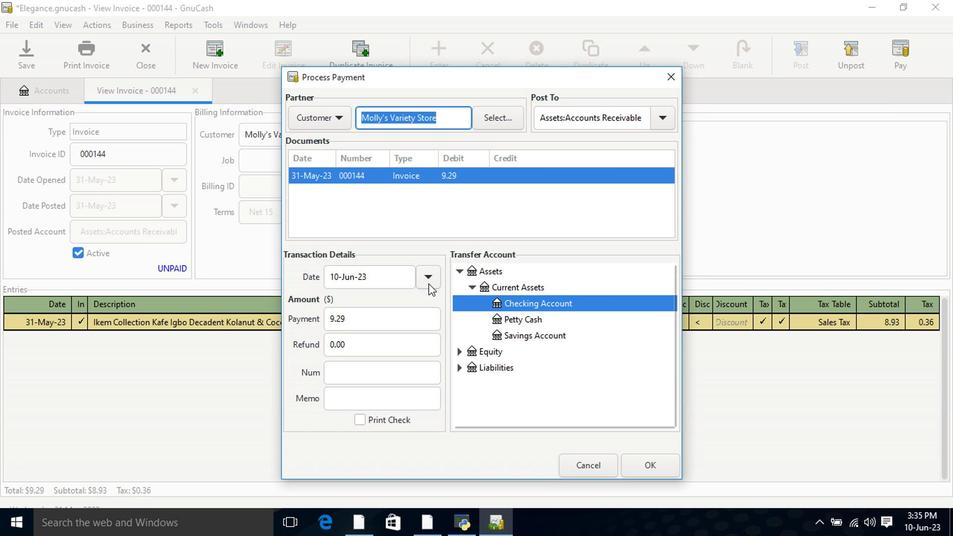 
Action: Mouse pressed left at (426, 282)
Screenshot: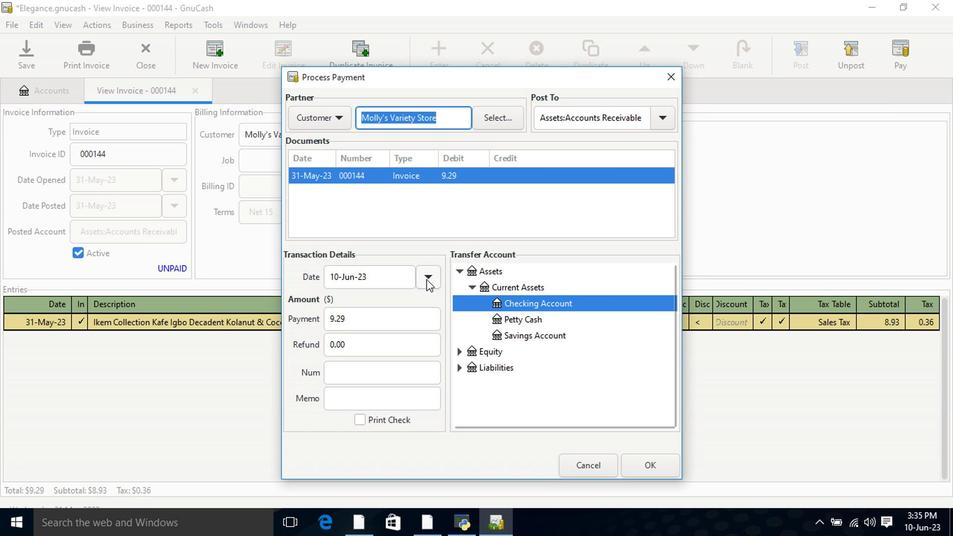 
Action: Mouse moved to (384, 351)
Screenshot: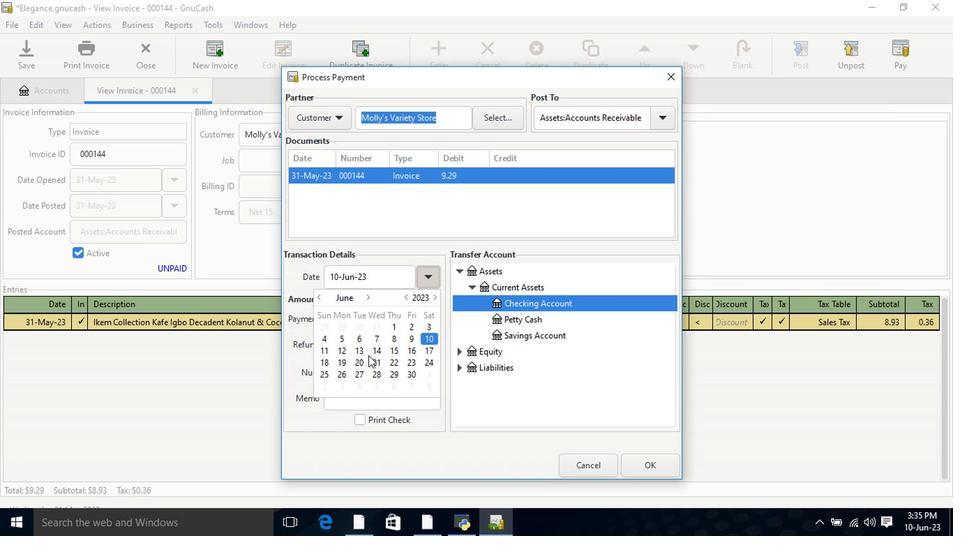 
Action: Mouse pressed left at (384, 351)
Screenshot: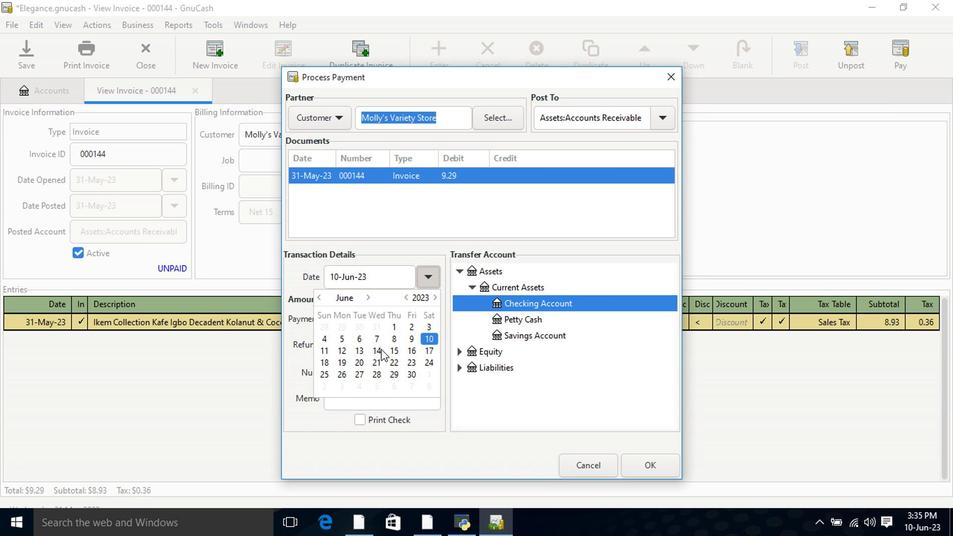 
Action: Mouse pressed left at (384, 351)
Screenshot: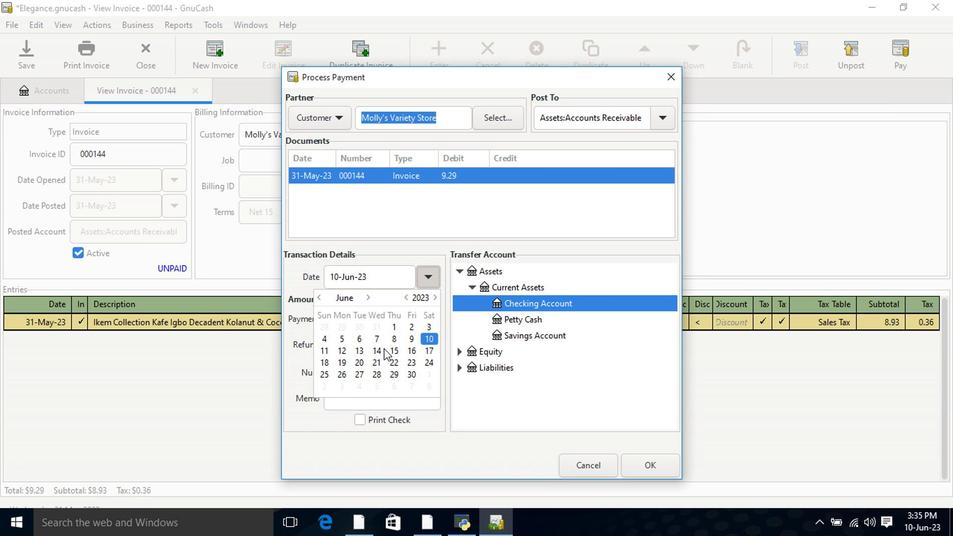
Action: Mouse moved to (457, 270)
Screenshot: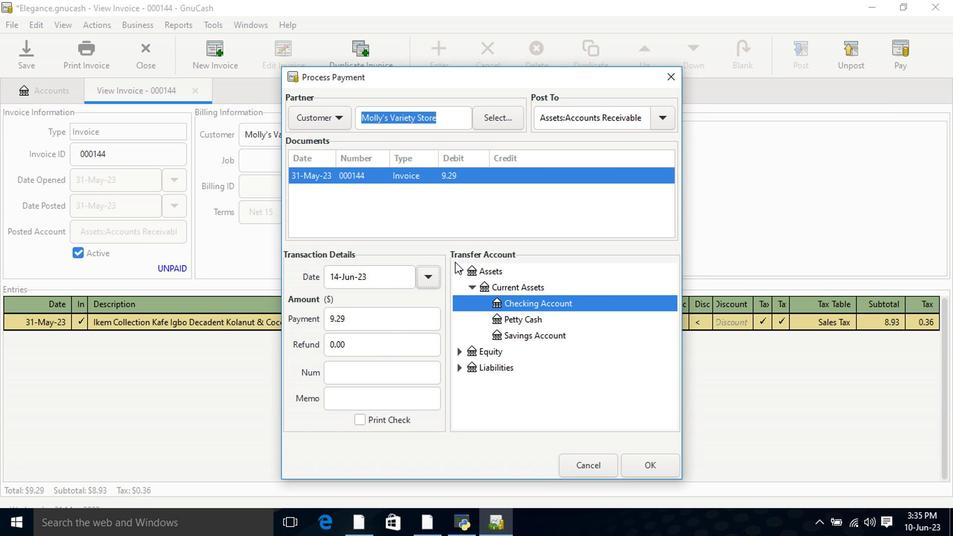 
Action: Mouse pressed left at (457, 270)
Screenshot: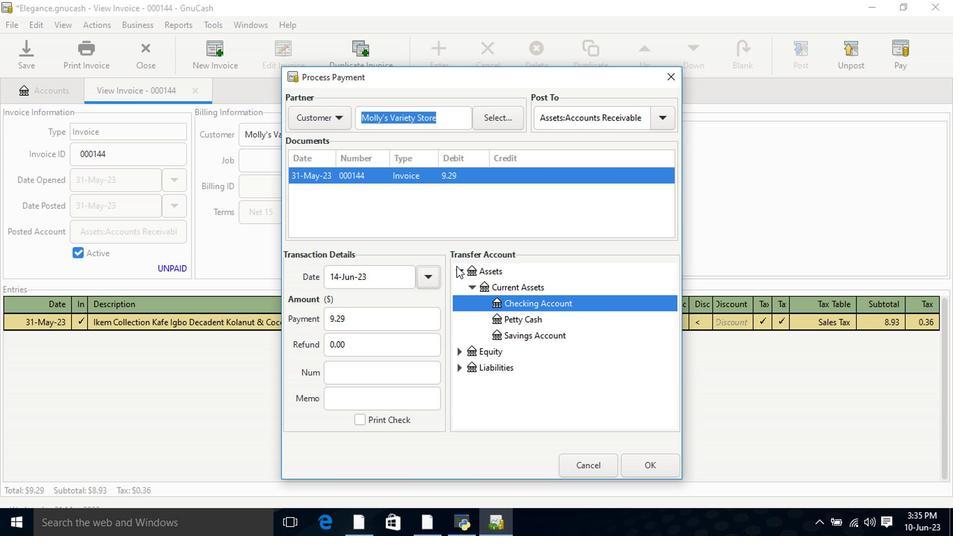 
Action: Mouse moved to (460, 274)
Screenshot: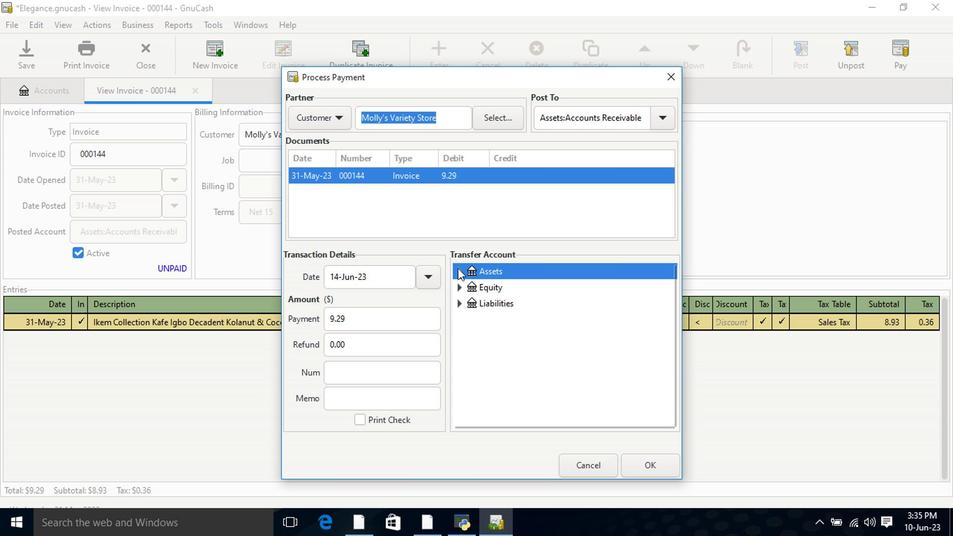 
Action: Mouse pressed left at (460, 274)
Screenshot: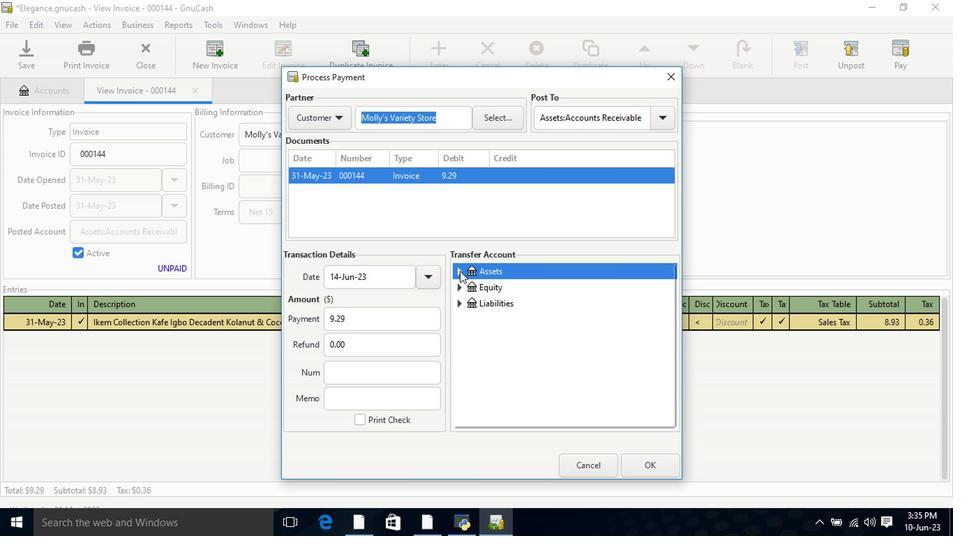 
Action: Mouse moved to (472, 289)
Screenshot: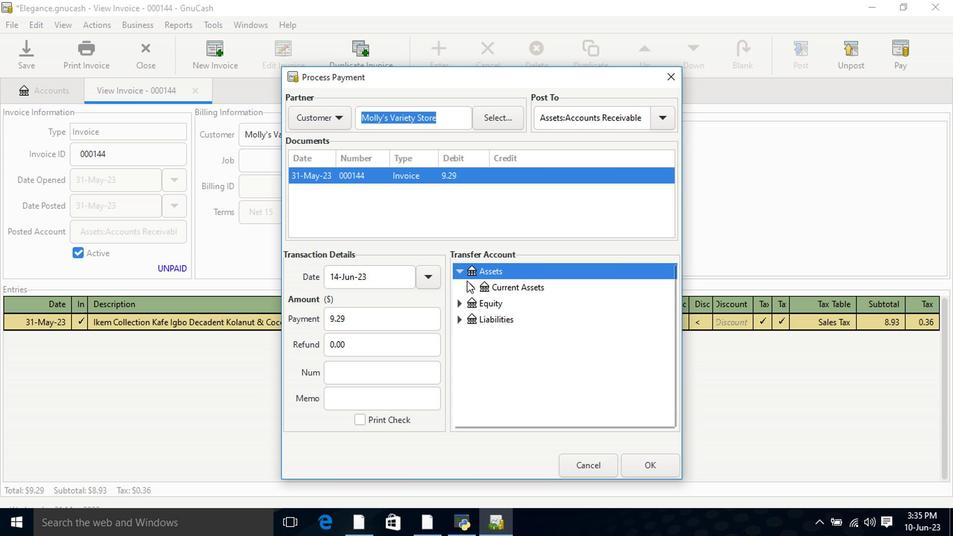 
Action: Mouse pressed left at (472, 289)
Screenshot: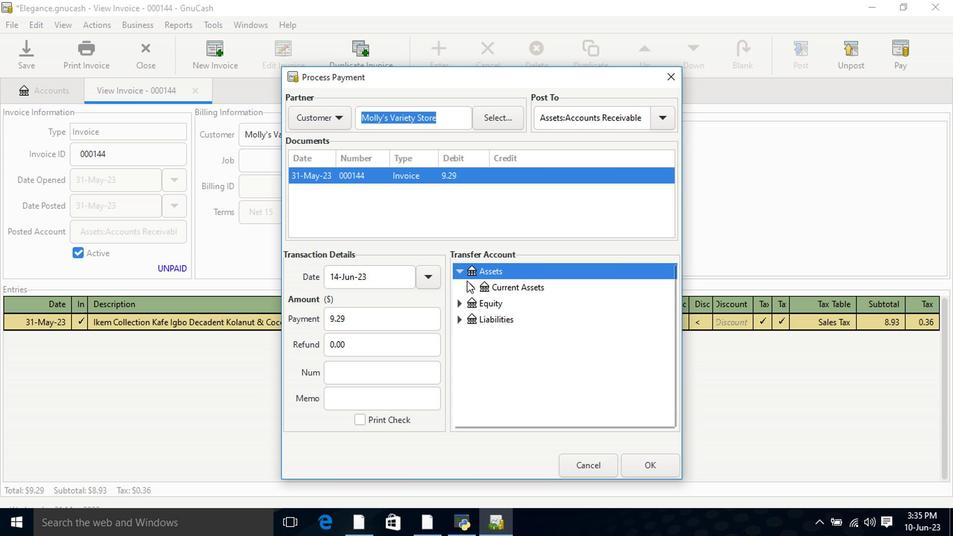 
Action: Mouse moved to (505, 306)
Screenshot: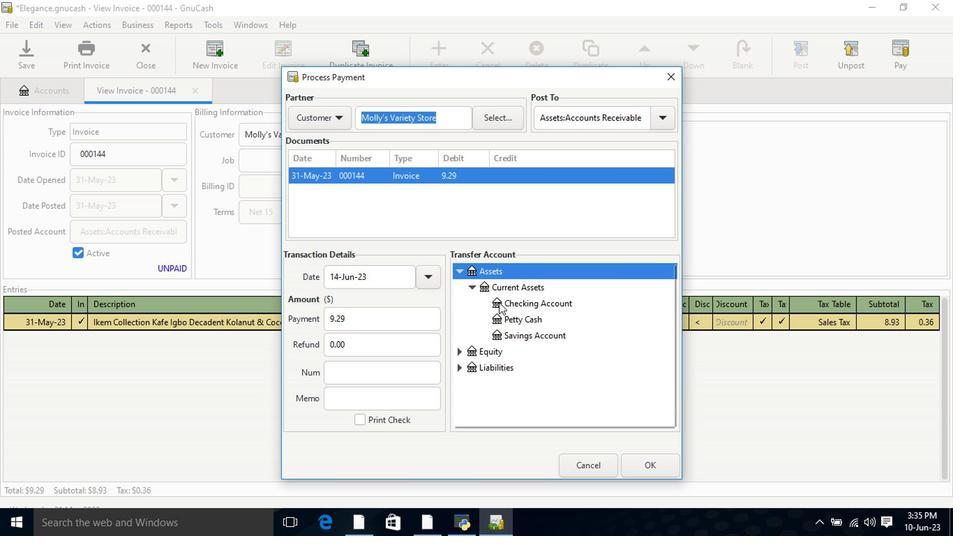 
Action: Mouse pressed left at (505, 306)
Screenshot: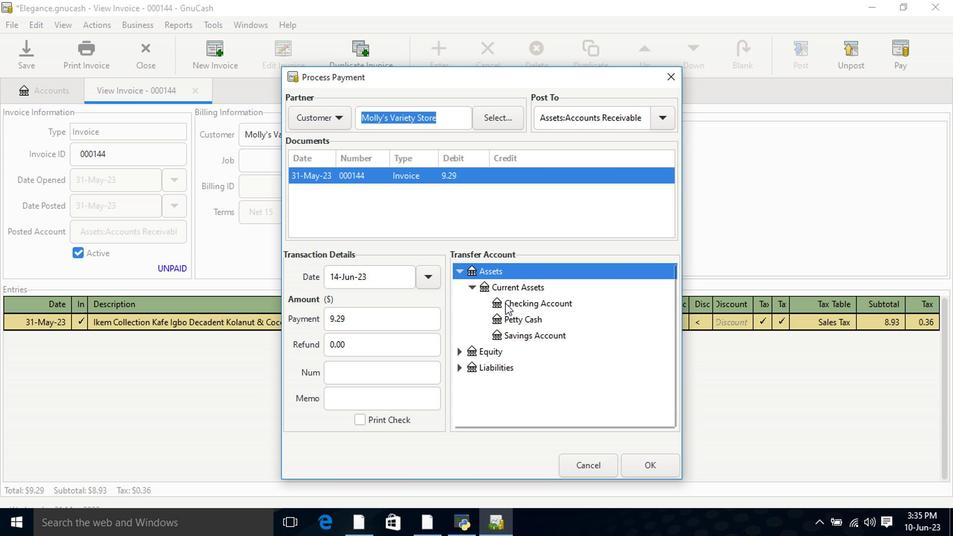 
Action: Mouse moved to (648, 467)
Screenshot: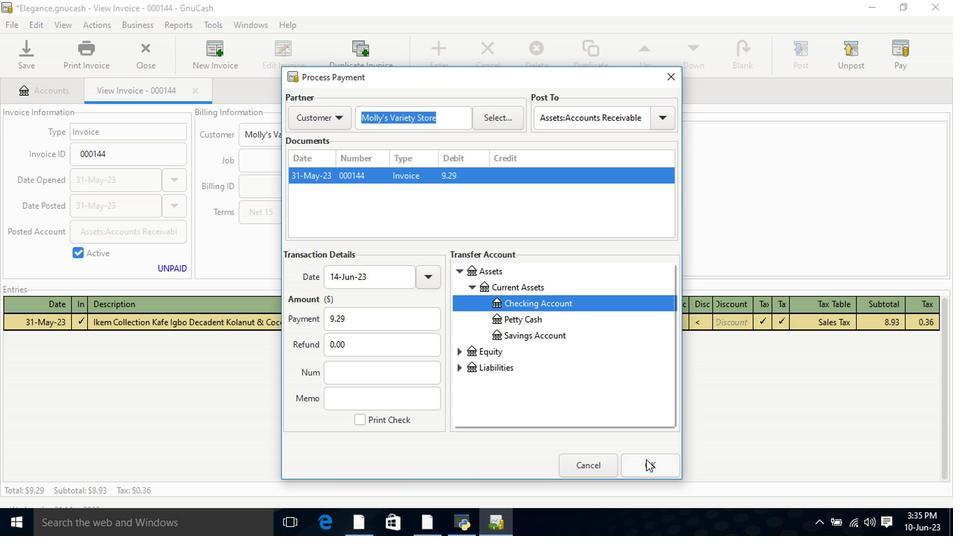 
Action: Mouse pressed left at (648, 467)
Screenshot: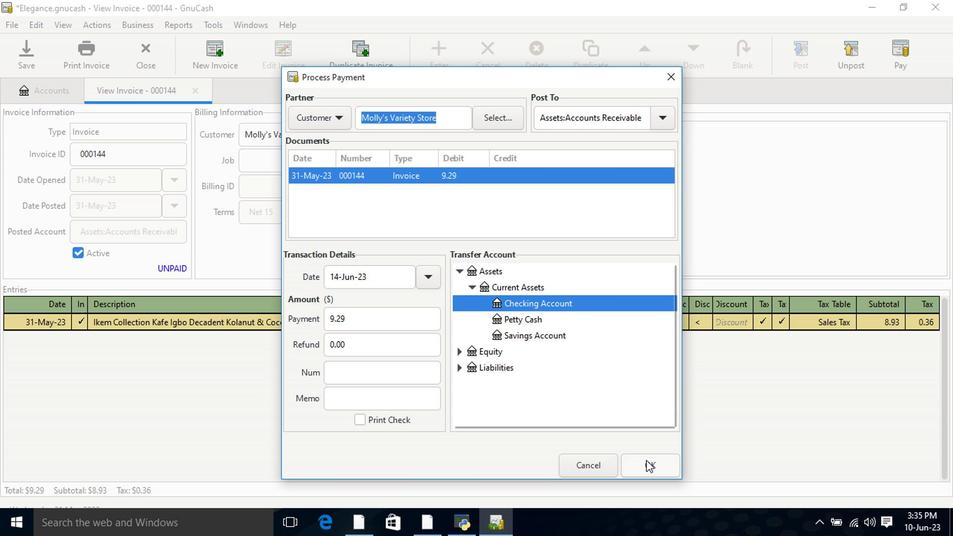 
Action: Mouse moved to (95, 61)
Screenshot: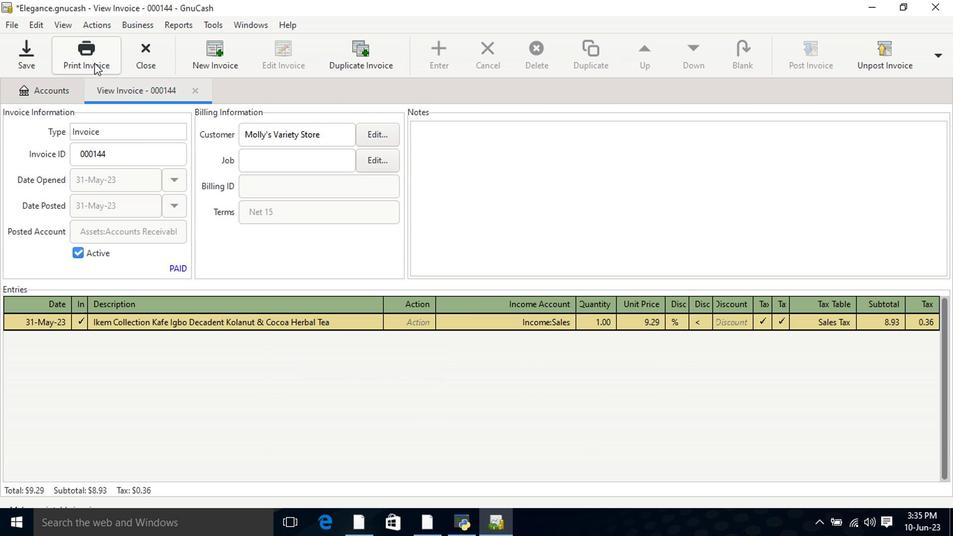 
Action: Mouse pressed left at (95, 61)
Screenshot: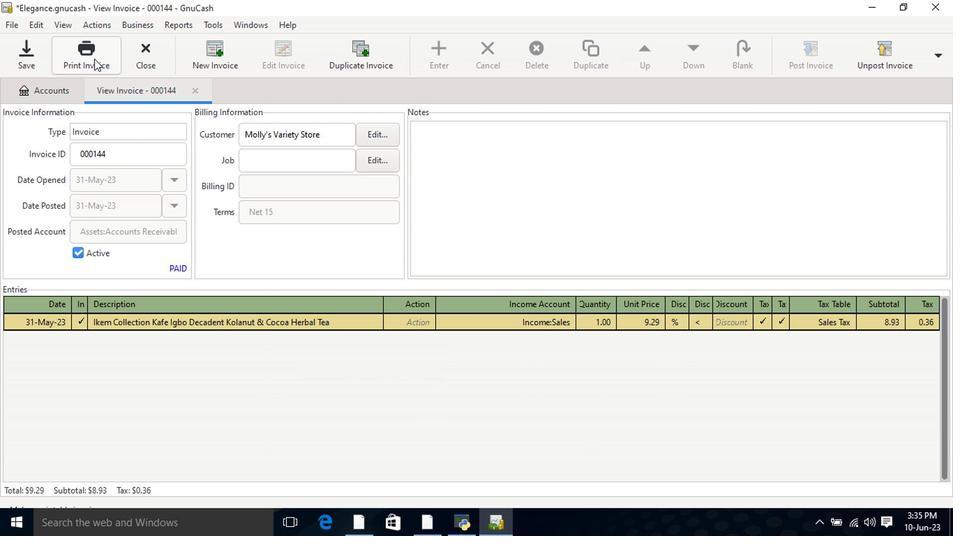 
Action: Mouse moved to (648, 49)
Screenshot: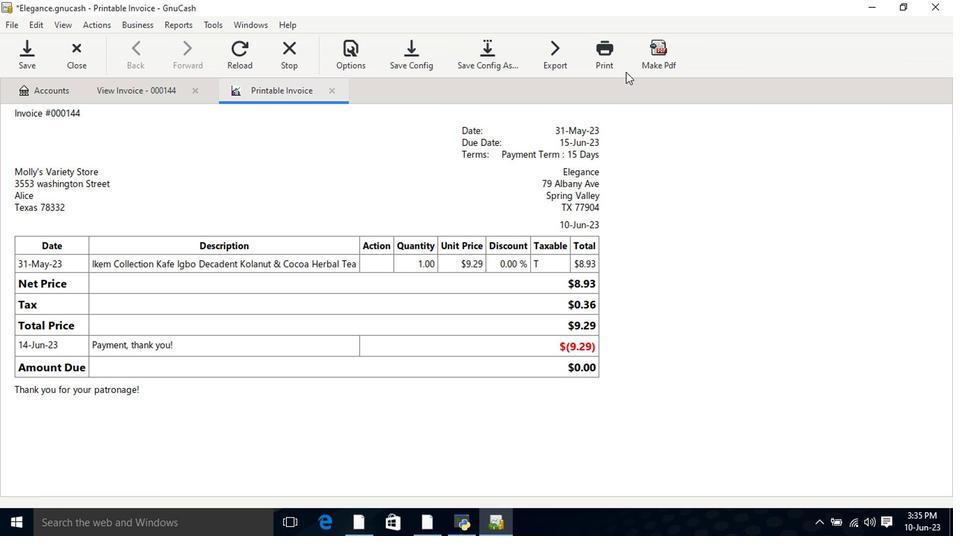 
Action: Mouse pressed left at (648, 49)
Screenshot: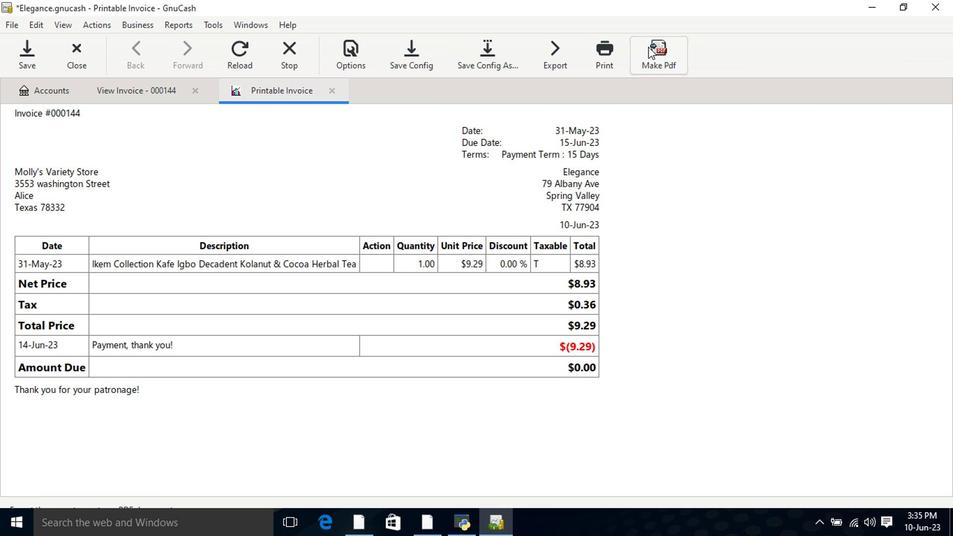 
Action: Mouse moved to (695, 488)
Screenshot: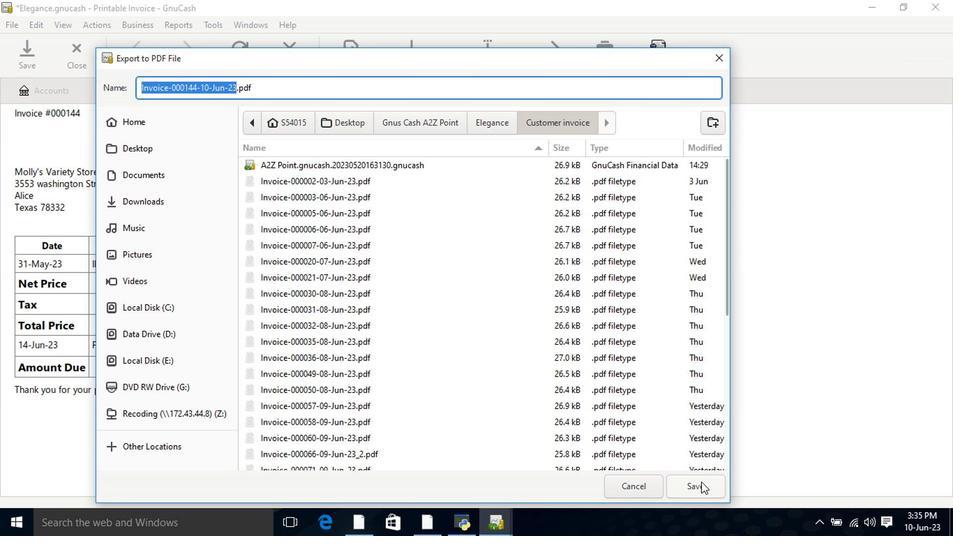 
Action: Mouse pressed left at (695, 488)
Screenshot: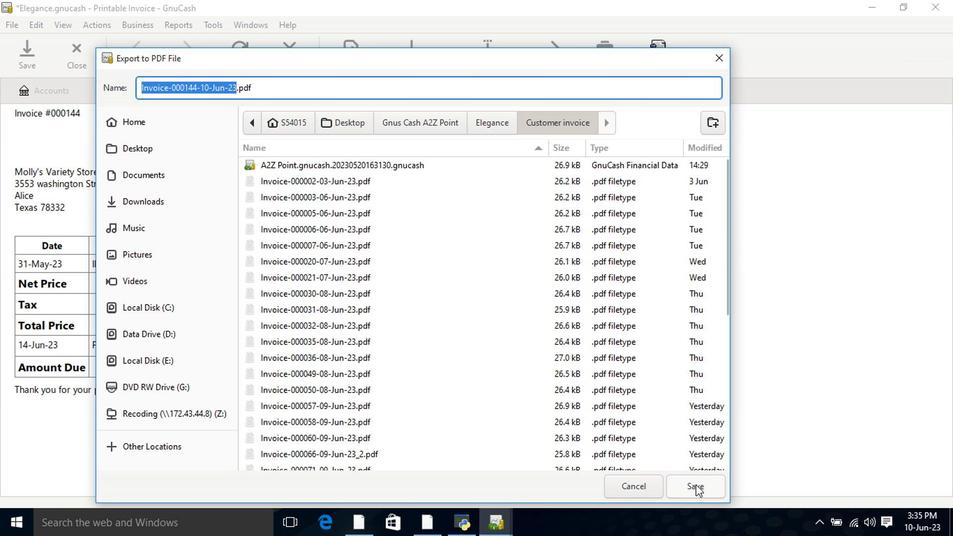 
Action: Mouse moved to (703, 386)
Screenshot: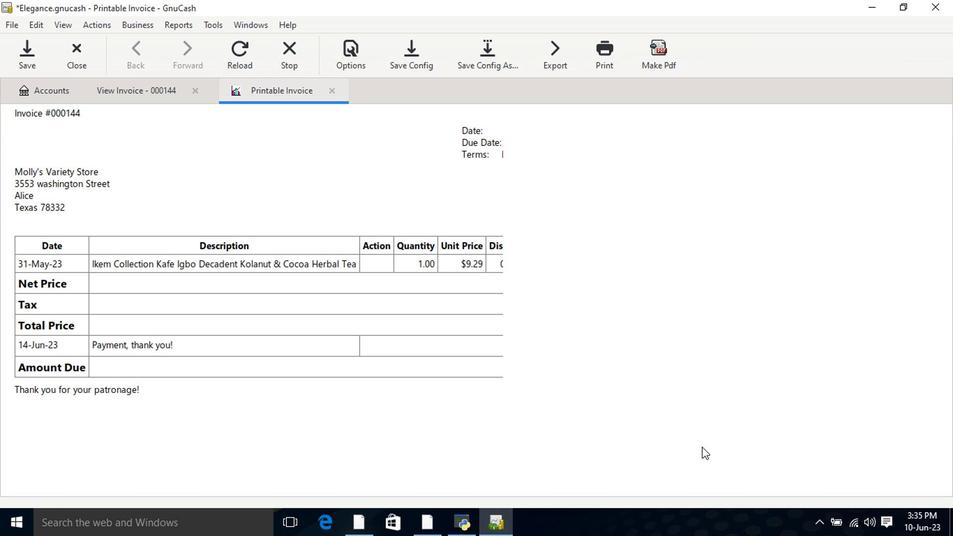 
